 Task: Look for space in Punta Cardón, Venezuela from 26th August, 2023 to 10th September, 2023 for 6 adults, 2 children in price range Rs.10000 to Rs.15000. Place can be entire place or shared room with 6 bedrooms having 6 beds and 6 bathrooms. Property type can be house, flat, guest house. Amenities needed are: wifi, TV, free parkinig on premises, gym, breakfast. Booking option can be shelf check-in. Required host language is English.
Action: Mouse moved to (408, 106)
Screenshot: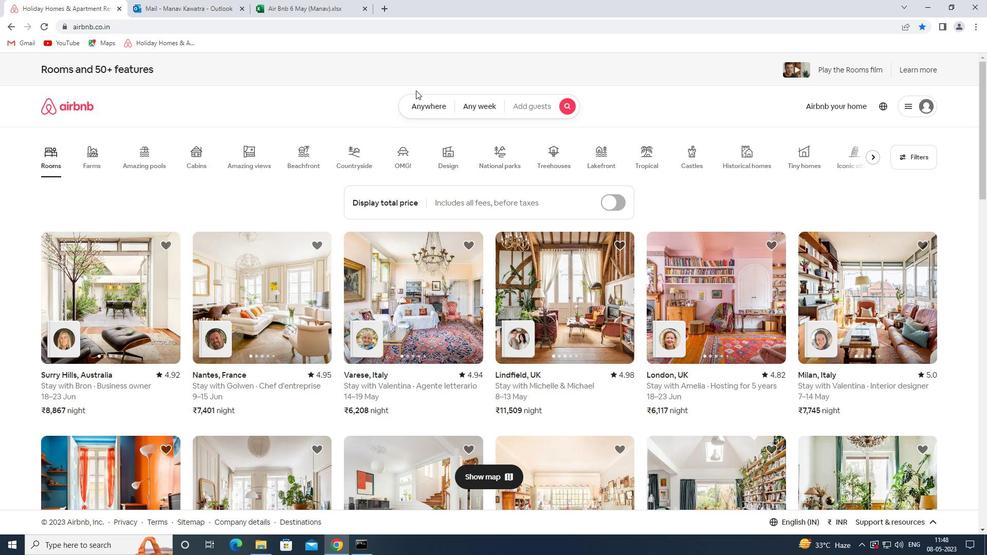 
Action: Mouse pressed left at (408, 106)
Screenshot: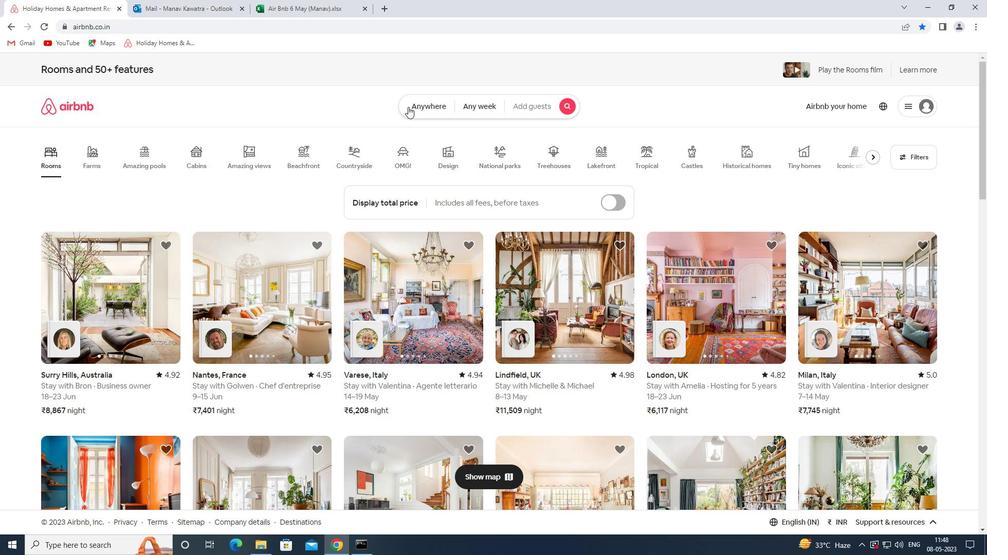 
Action: Mouse moved to (377, 145)
Screenshot: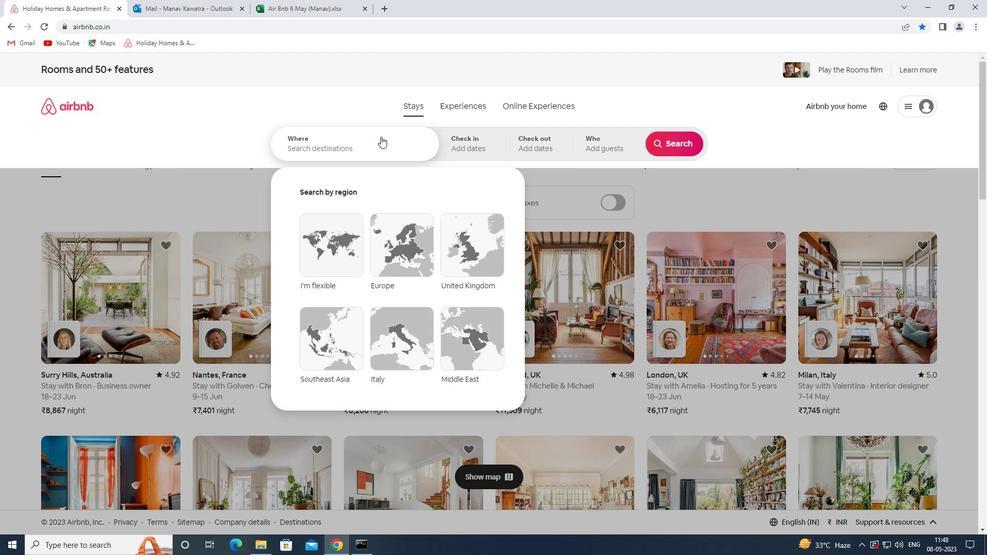 
Action: Mouse pressed left at (377, 145)
Screenshot: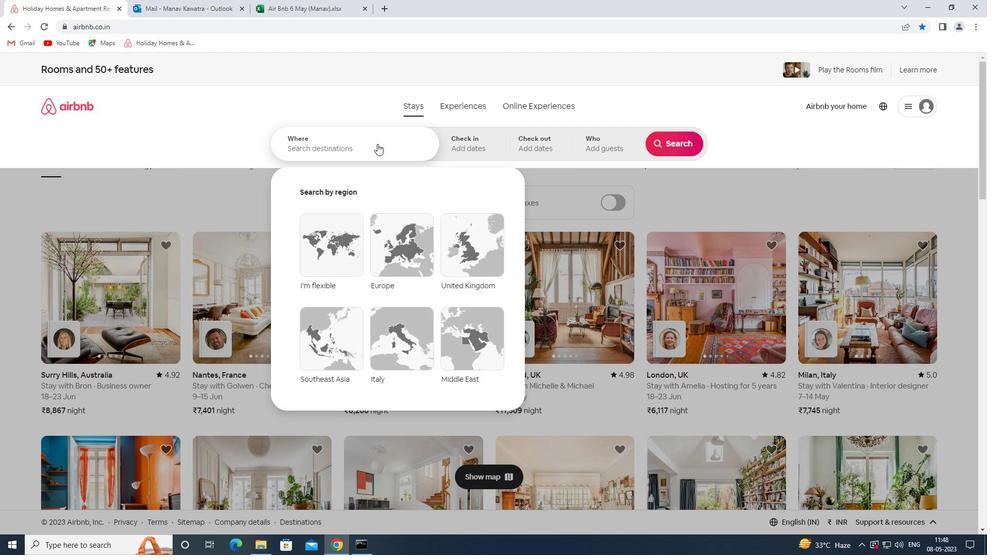 
Action: Key pressed <Key.shift_r>Punta<Key.space><Key.shift>CARDON<Key.space><Key.shift>VENEZUELA<Key.space><Key.enter>
Screenshot: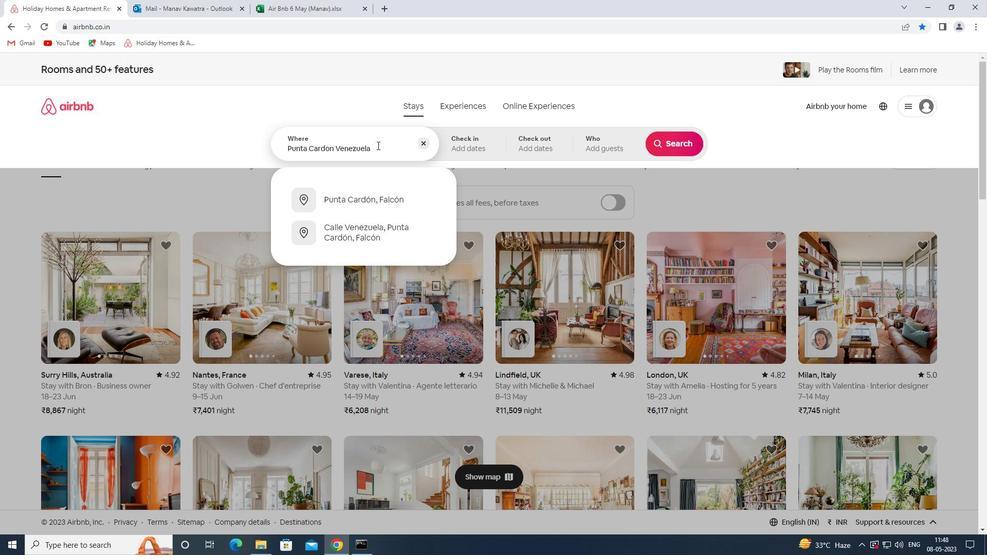 
Action: Mouse moved to (670, 225)
Screenshot: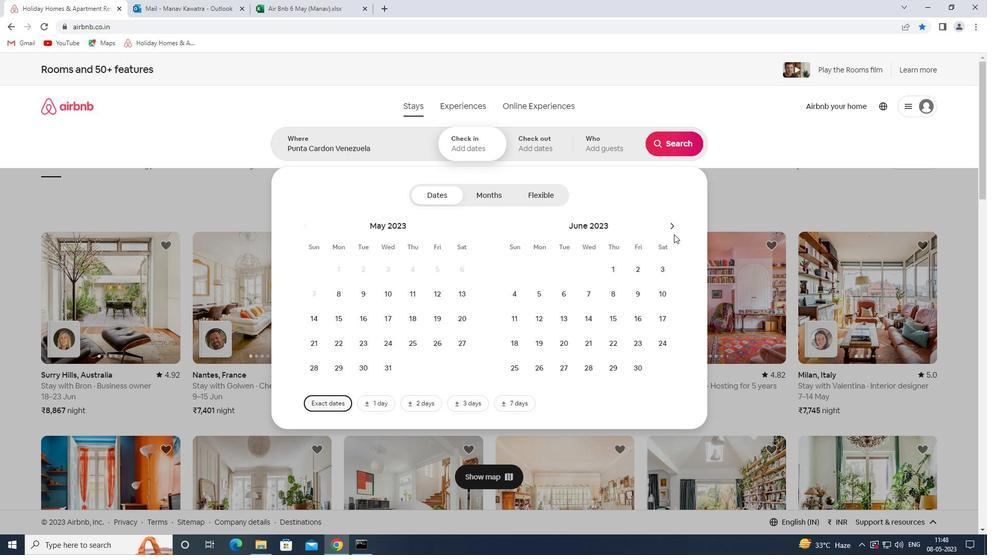 
Action: Mouse pressed left at (670, 225)
Screenshot: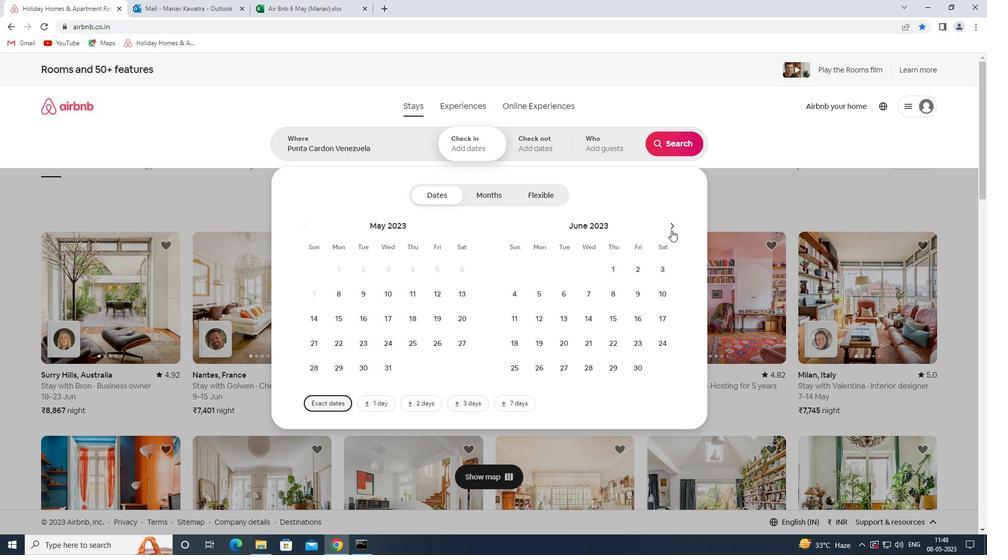 
Action: Mouse moved to (670, 225)
Screenshot: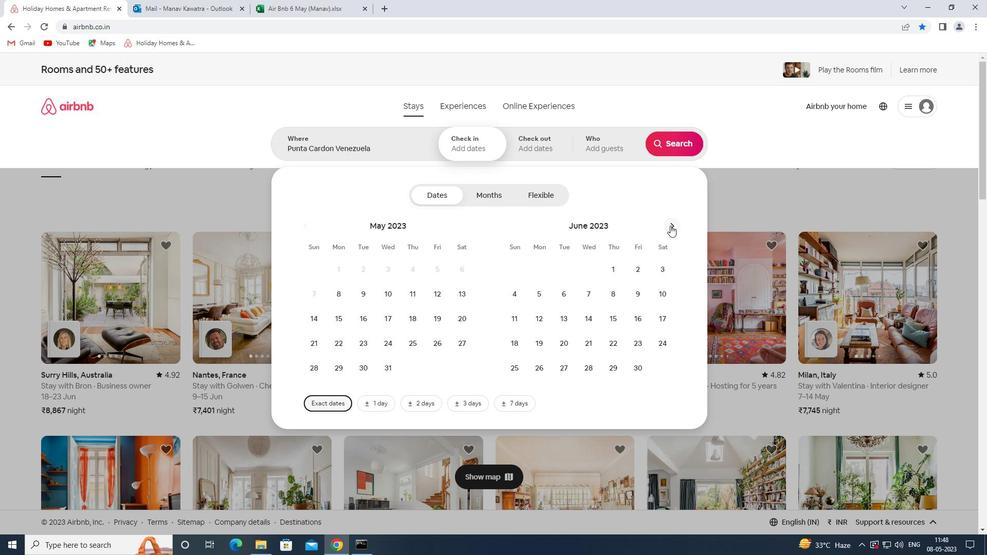
Action: Mouse pressed left at (670, 225)
Screenshot: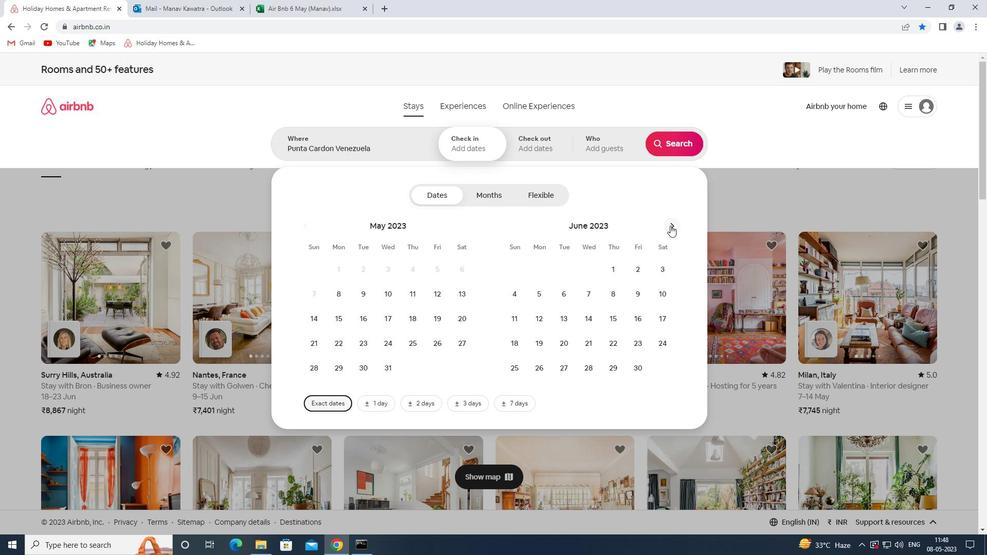 
Action: Mouse moved to (671, 225)
Screenshot: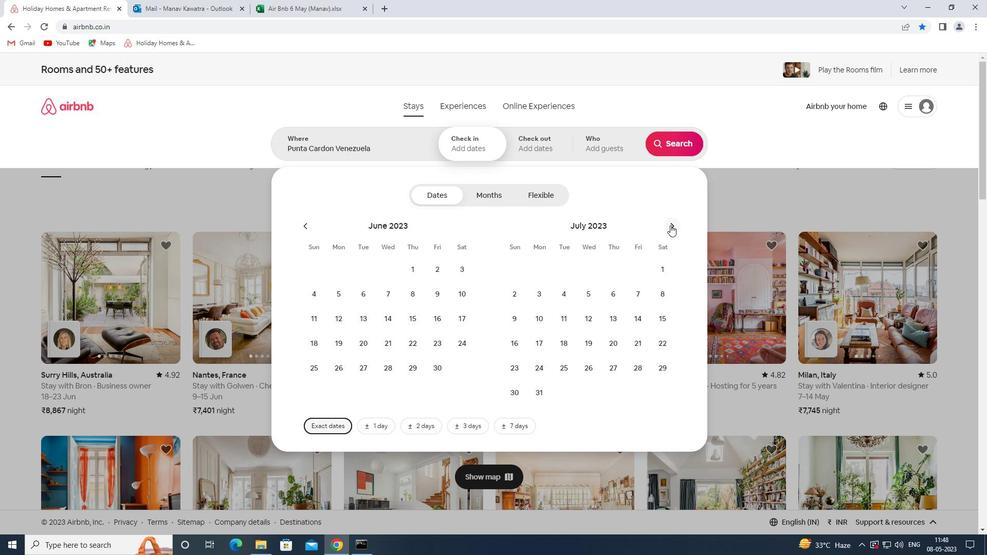 
Action: Mouse pressed left at (671, 225)
Screenshot: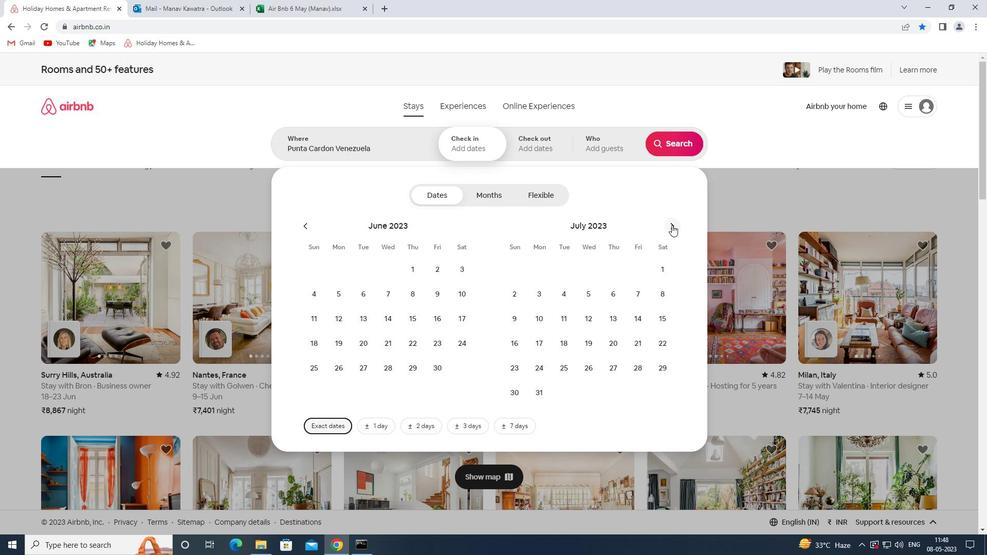 
Action: Mouse pressed left at (671, 225)
Screenshot: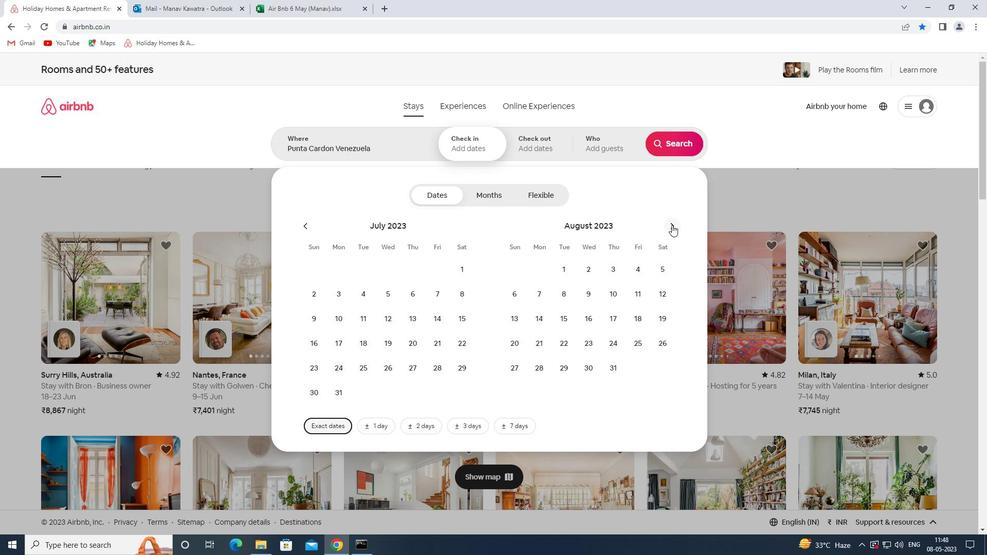 
Action: Mouse moved to (458, 343)
Screenshot: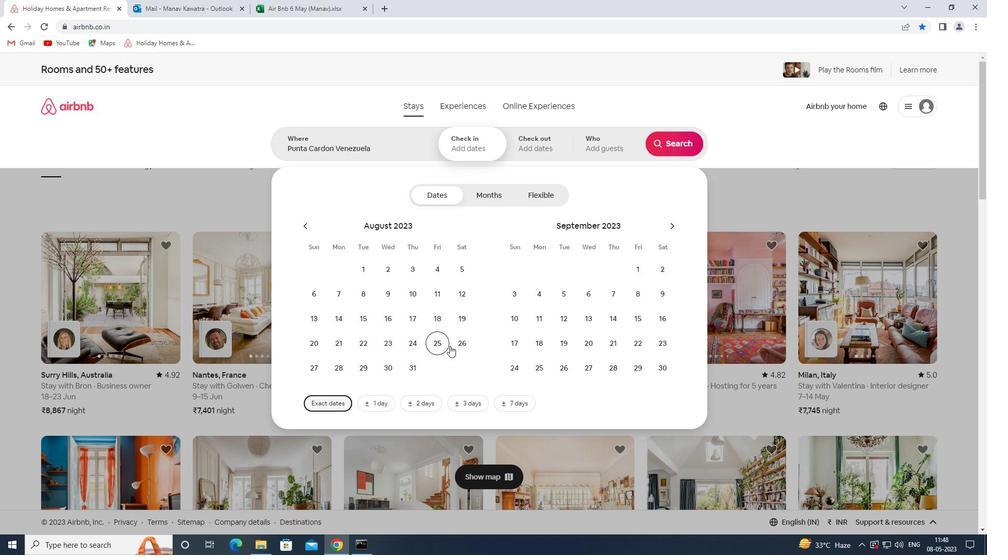 
Action: Mouse pressed left at (458, 343)
Screenshot: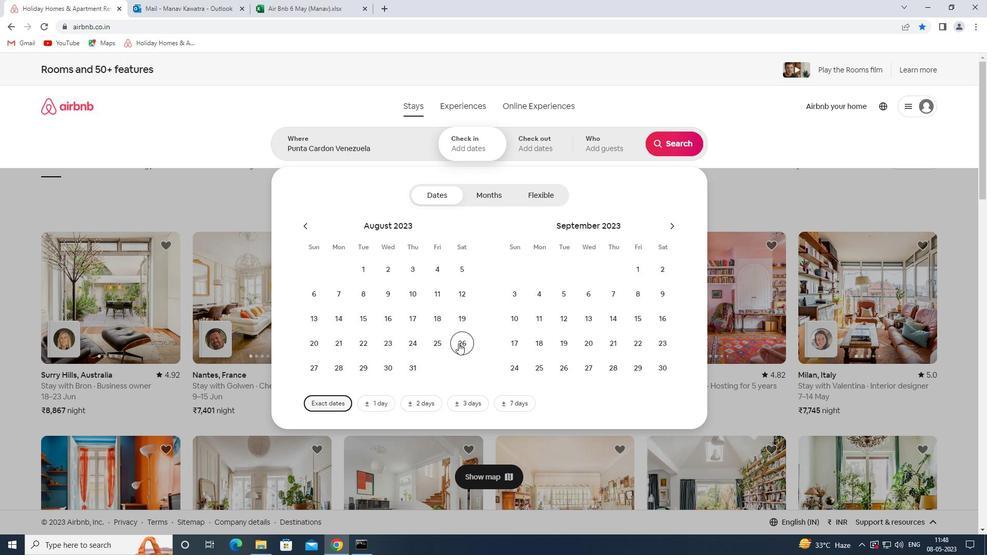 
Action: Mouse moved to (514, 318)
Screenshot: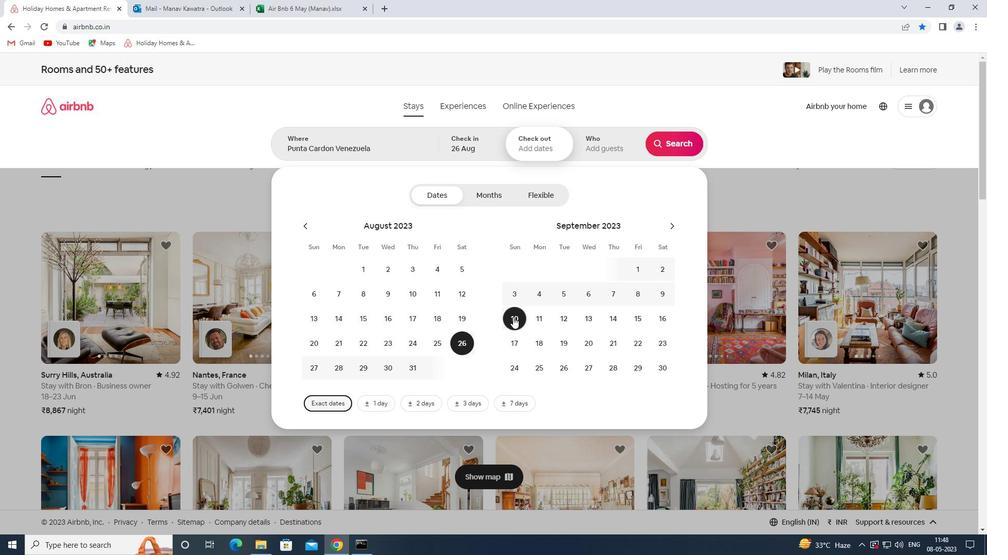 
Action: Mouse pressed left at (514, 318)
Screenshot: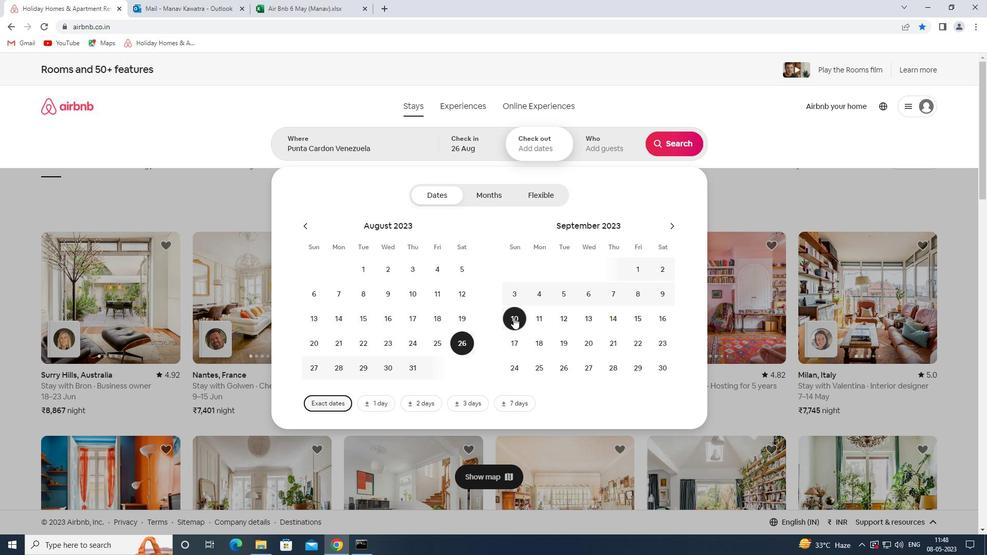 
Action: Mouse moved to (666, 148)
Screenshot: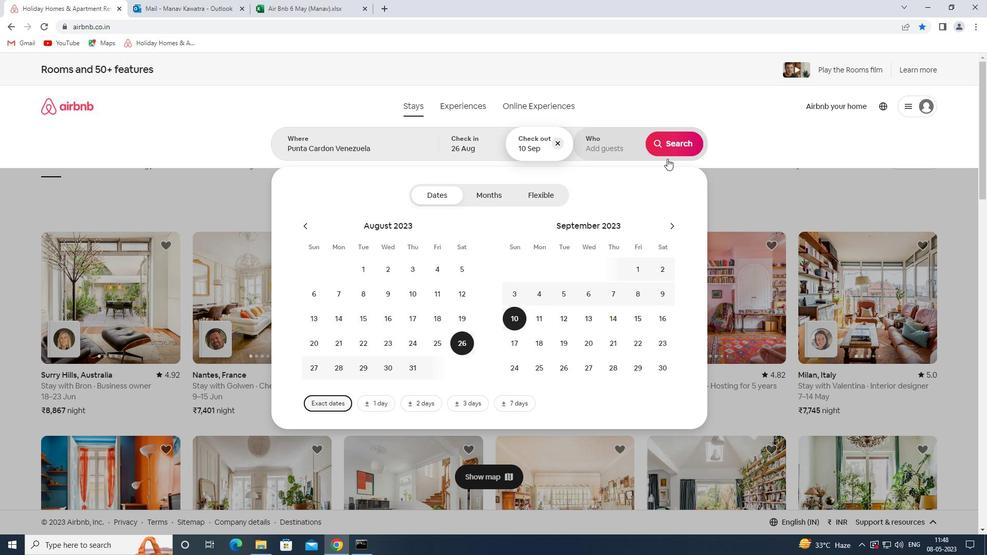 
Action: Mouse pressed left at (666, 148)
Screenshot: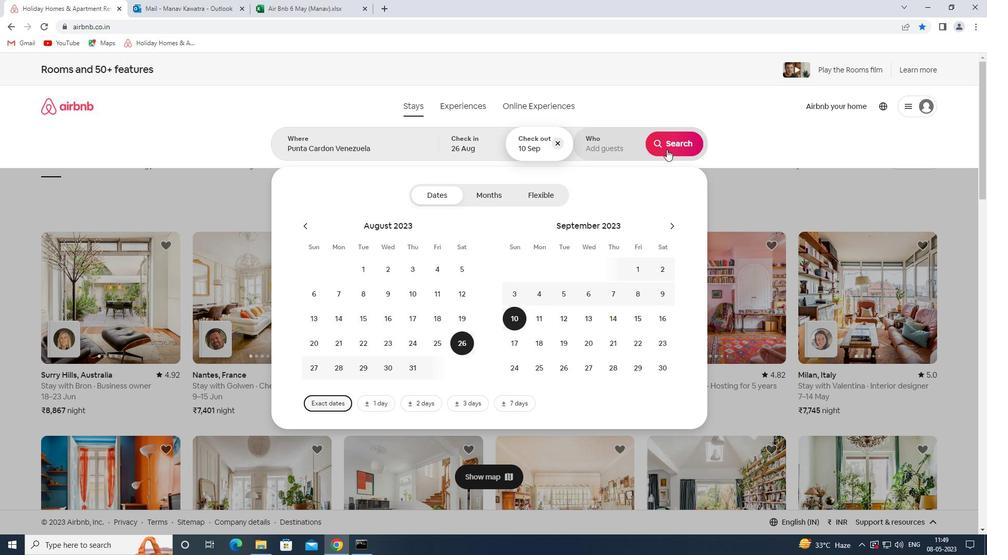 
Action: Mouse moved to (940, 116)
Screenshot: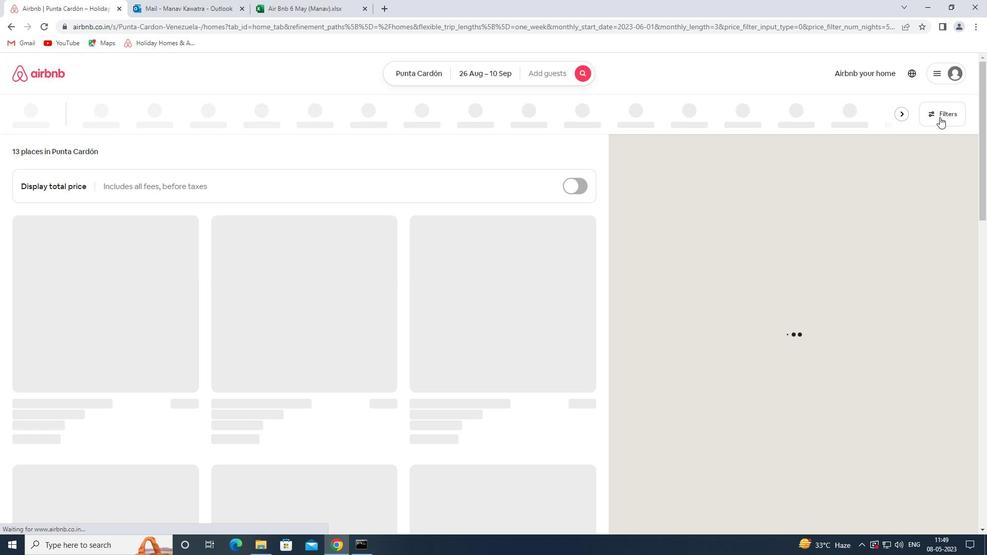 
Action: Mouse pressed left at (940, 116)
Screenshot: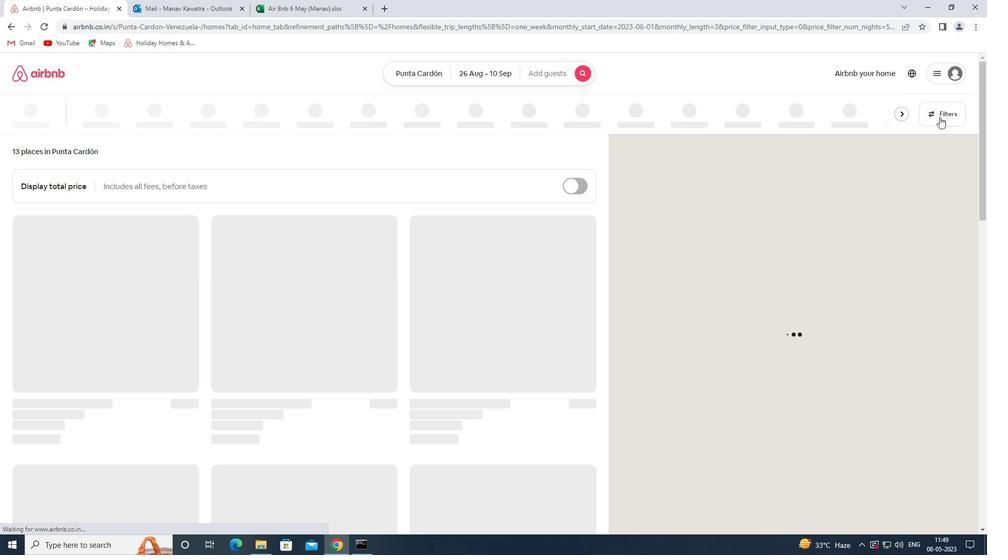 
Action: Mouse moved to (370, 366)
Screenshot: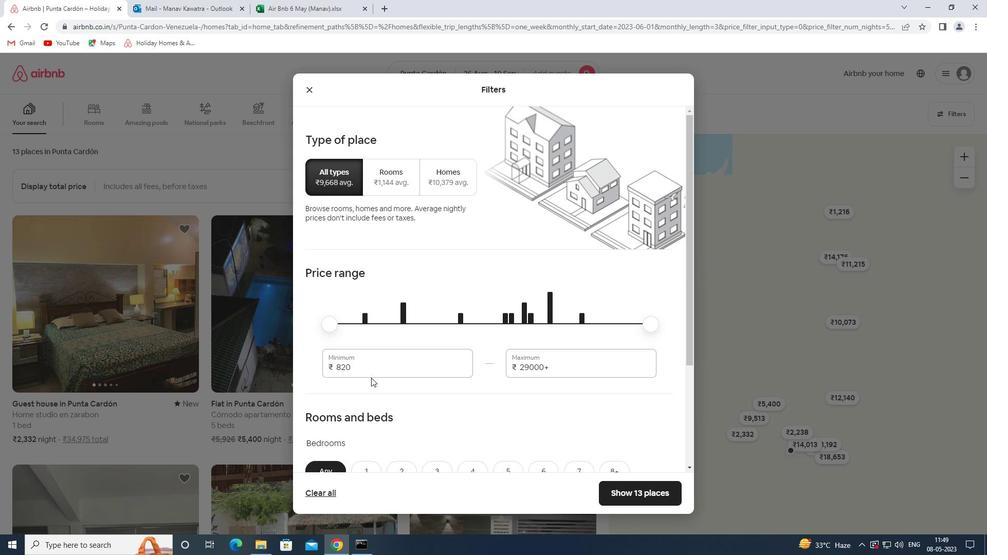 
Action: Mouse pressed left at (370, 366)
Screenshot: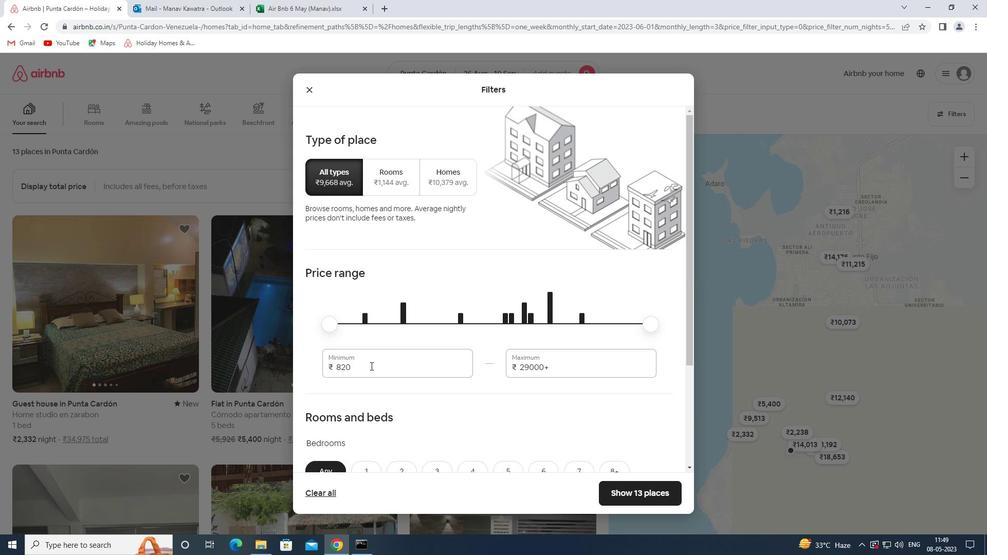 
Action: Mouse pressed left at (370, 366)
Screenshot: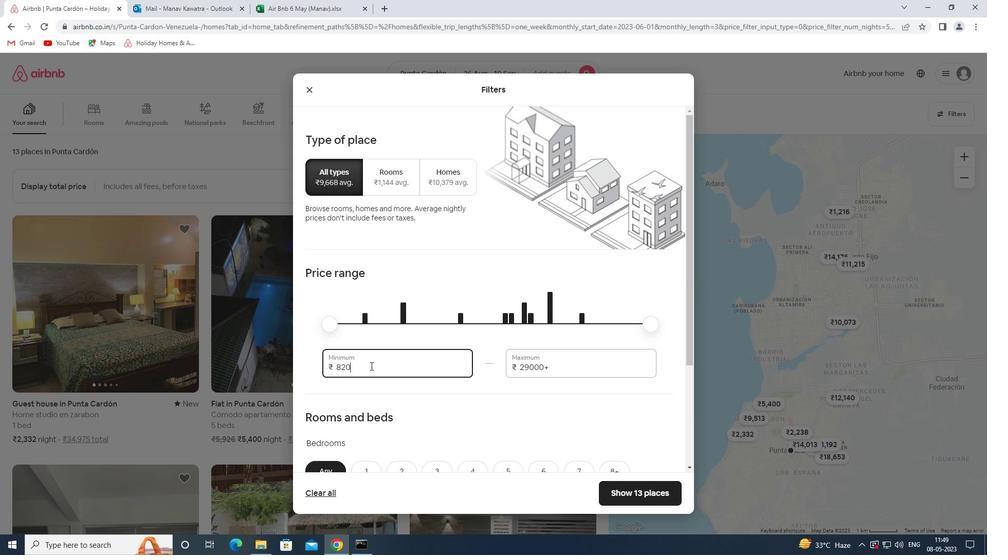 
Action: Mouse moved to (305, 92)
Screenshot: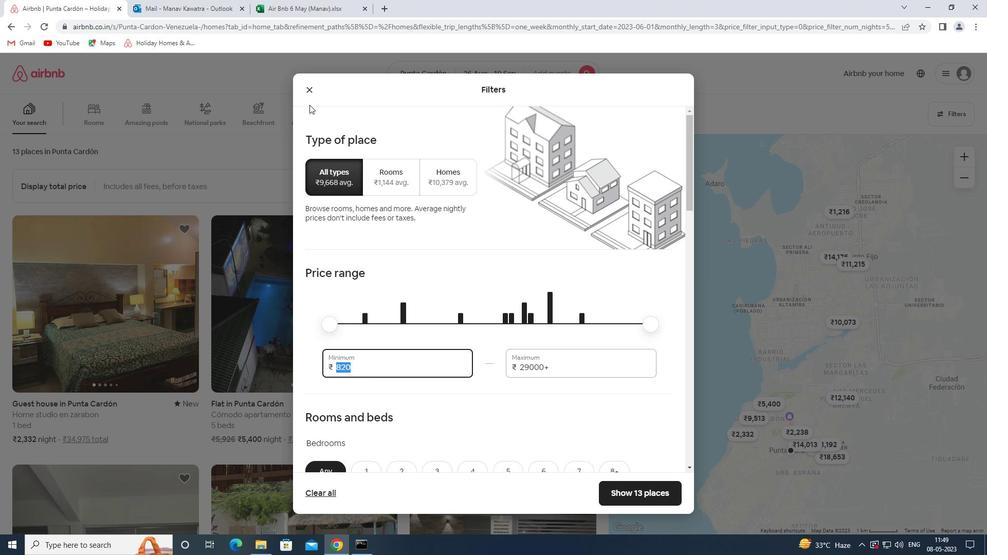 
Action: Mouse pressed left at (305, 92)
Screenshot: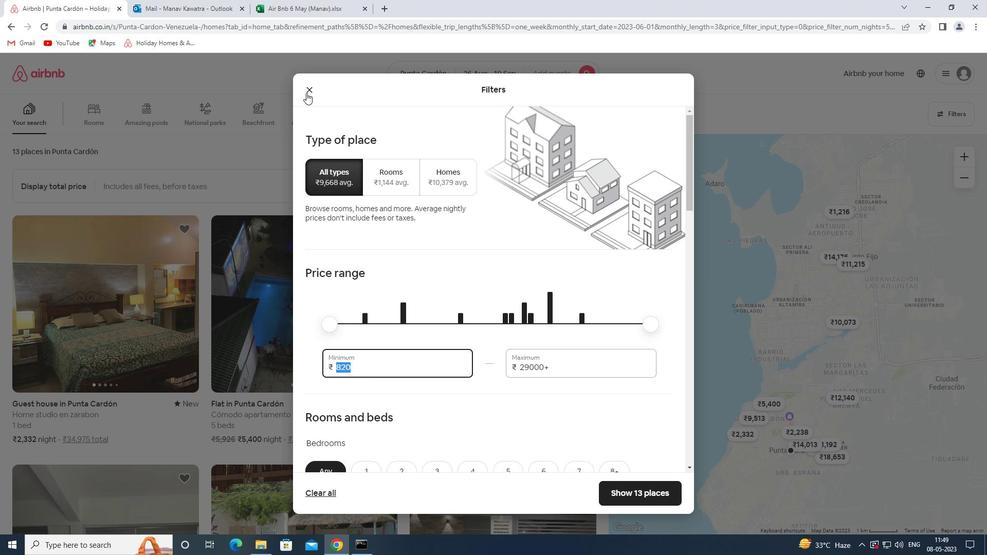 
Action: Mouse moved to (544, 74)
Screenshot: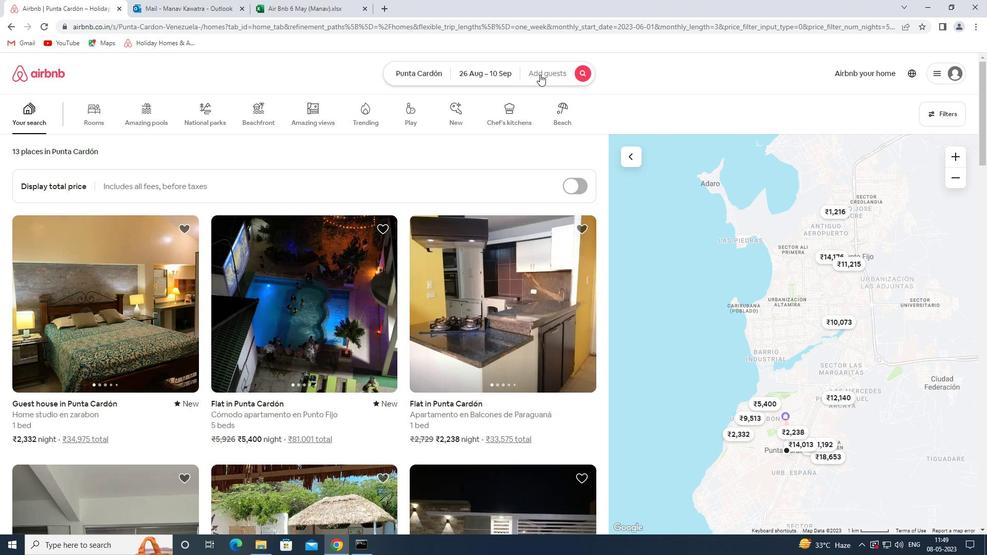 
Action: Mouse pressed left at (544, 74)
Screenshot: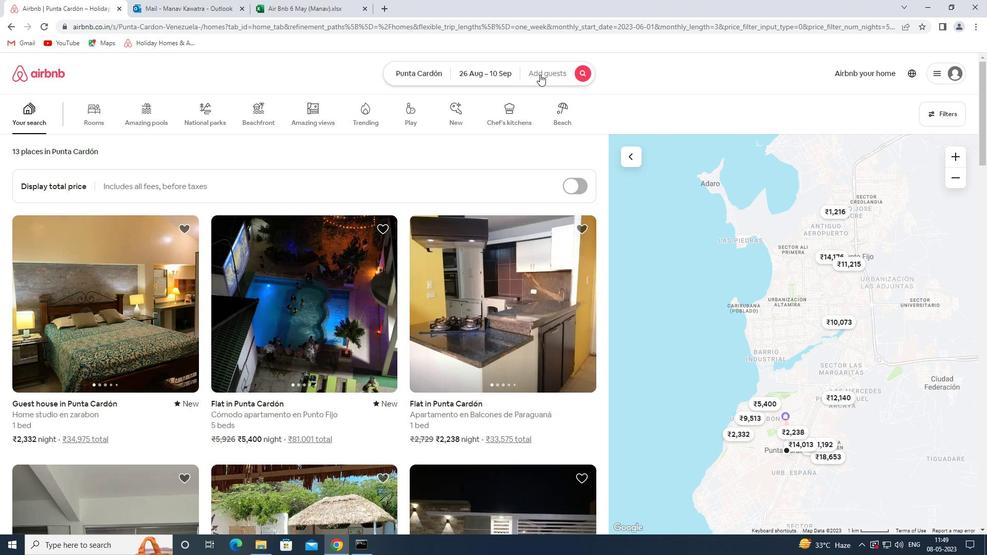 
Action: Mouse moved to (680, 167)
Screenshot: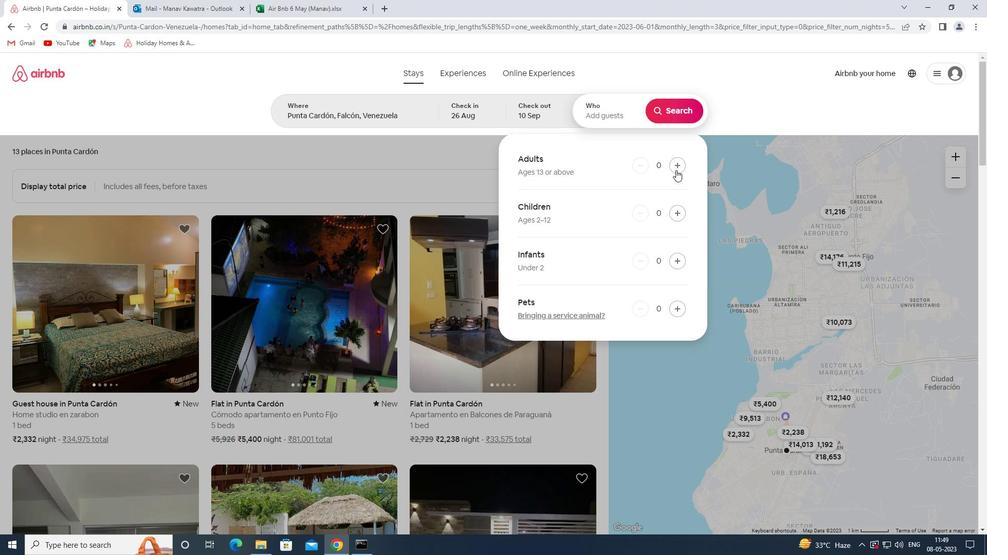 
Action: Mouse pressed left at (680, 167)
Screenshot: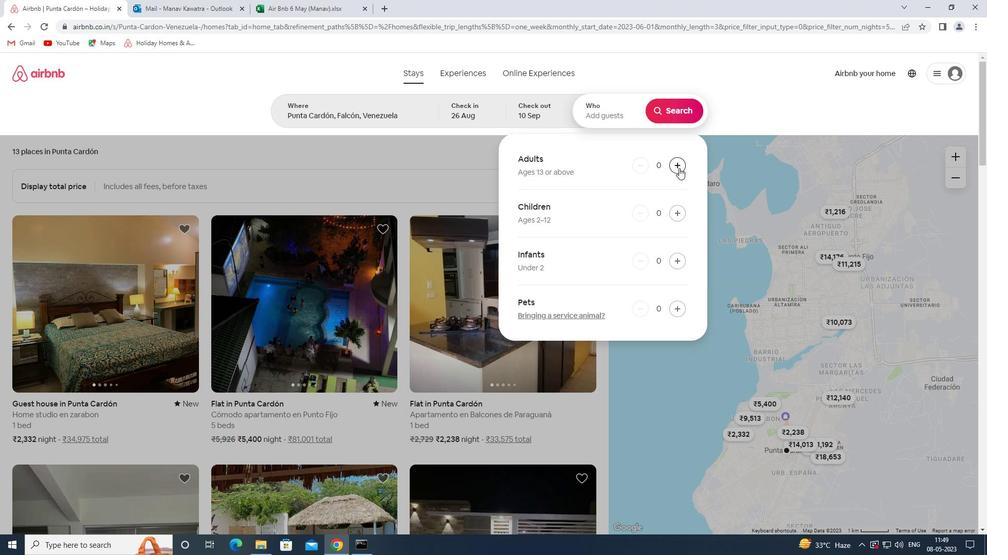 
Action: Mouse pressed left at (680, 167)
Screenshot: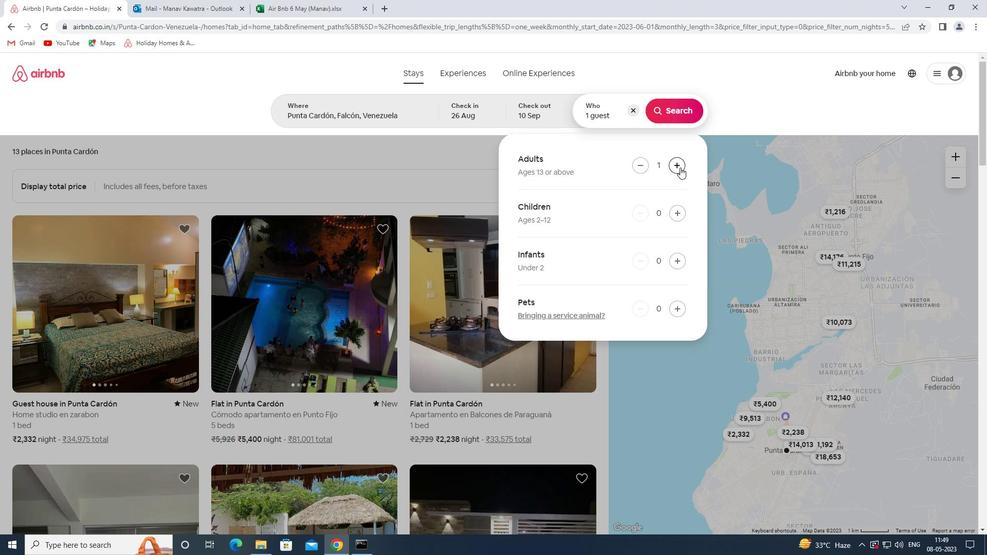 
Action: Mouse pressed left at (680, 167)
Screenshot: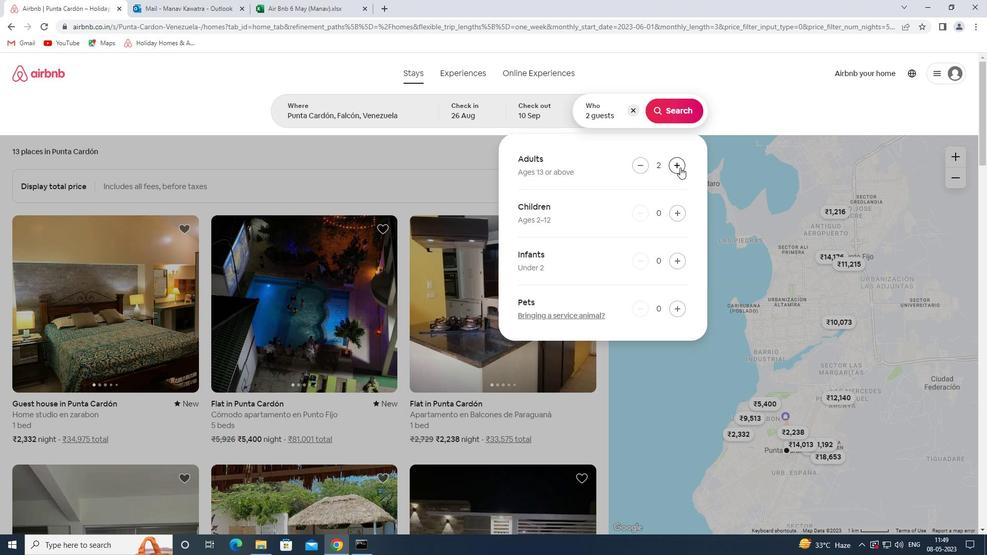 
Action: Mouse pressed left at (680, 167)
Screenshot: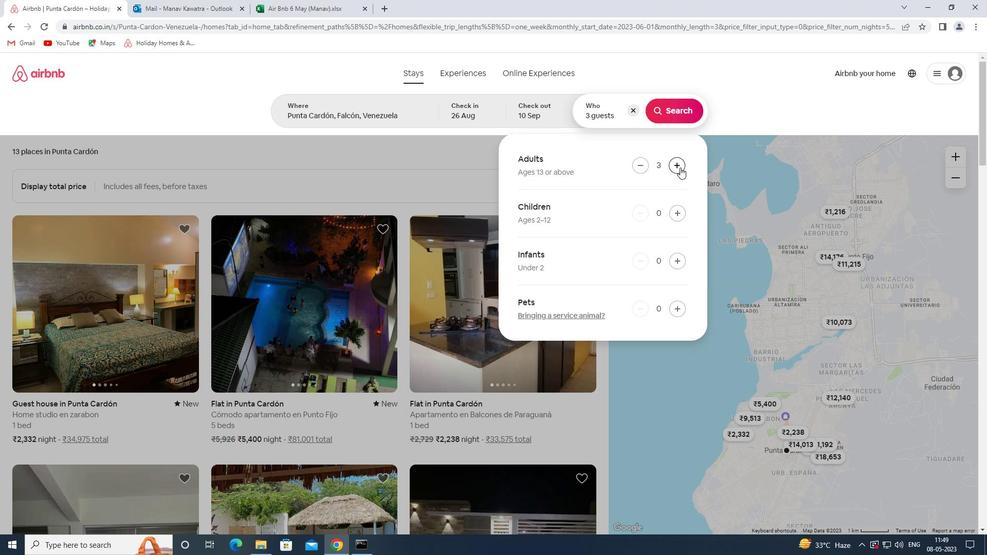 
Action: Mouse pressed left at (680, 167)
Screenshot: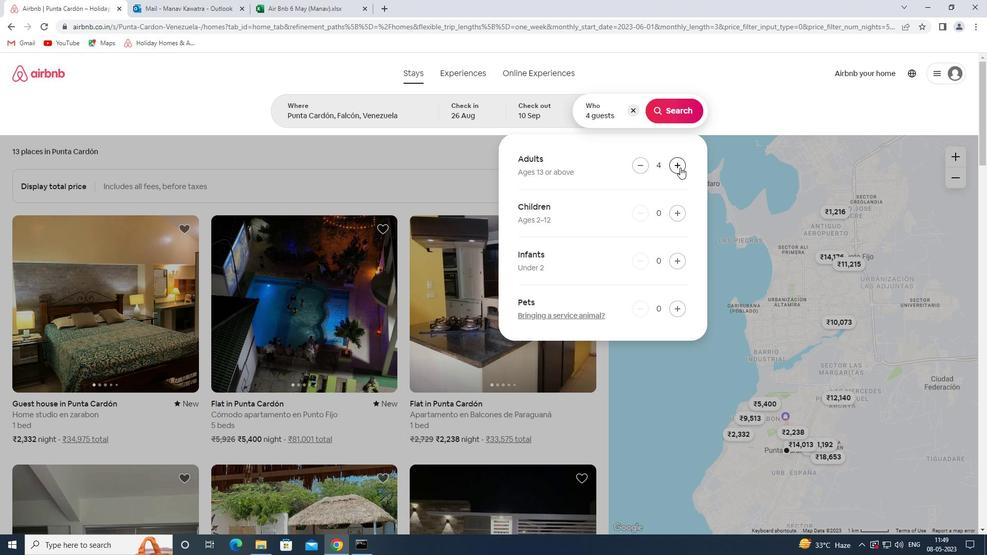 
Action: Mouse pressed left at (680, 167)
Screenshot: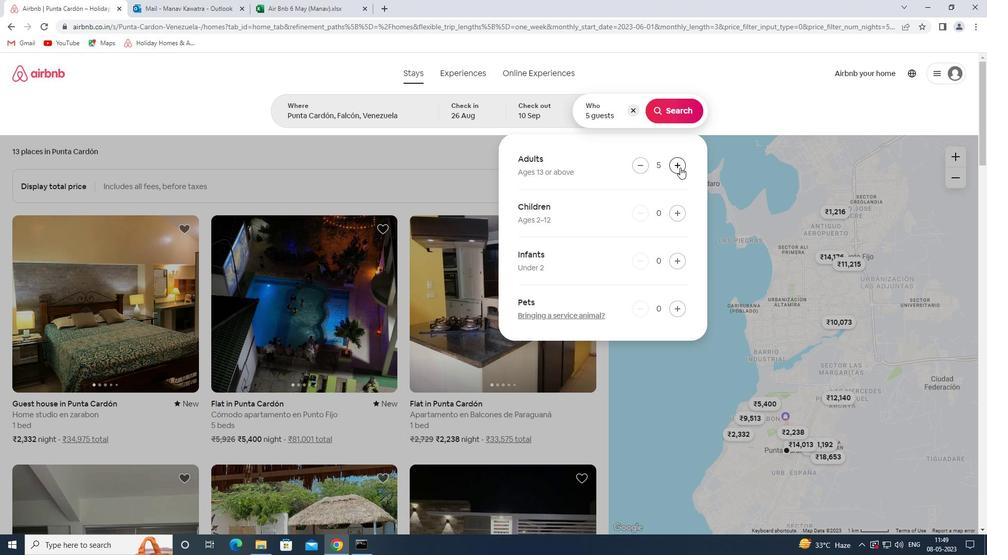
Action: Mouse moved to (676, 210)
Screenshot: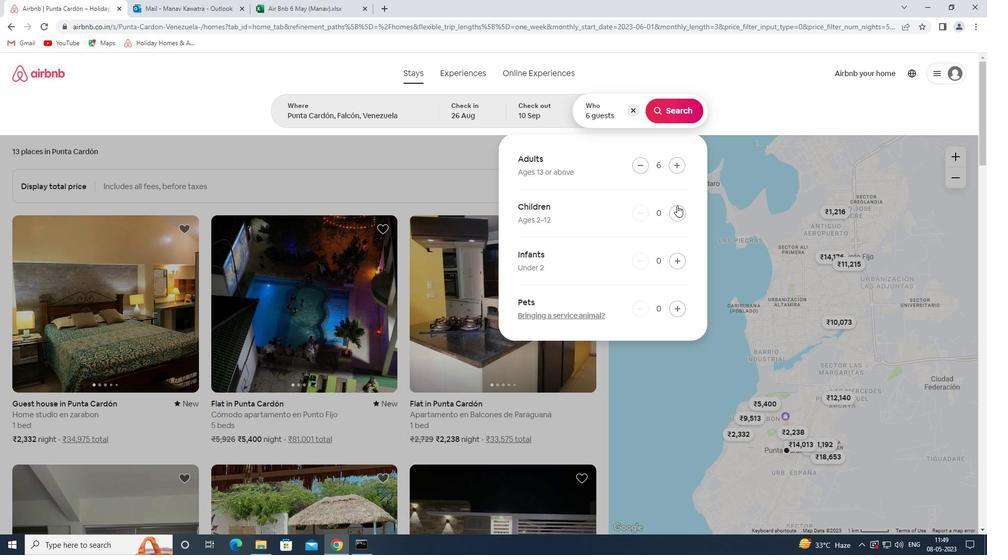 
Action: Mouse pressed left at (676, 210)
Screenshot: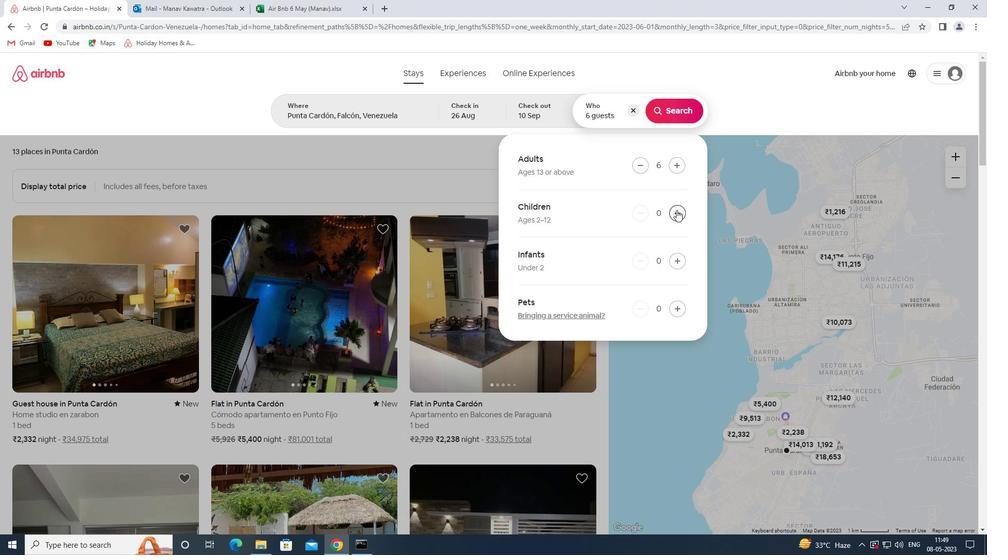 
Action: Mouse pressed left at (676, 210)
Screenshot: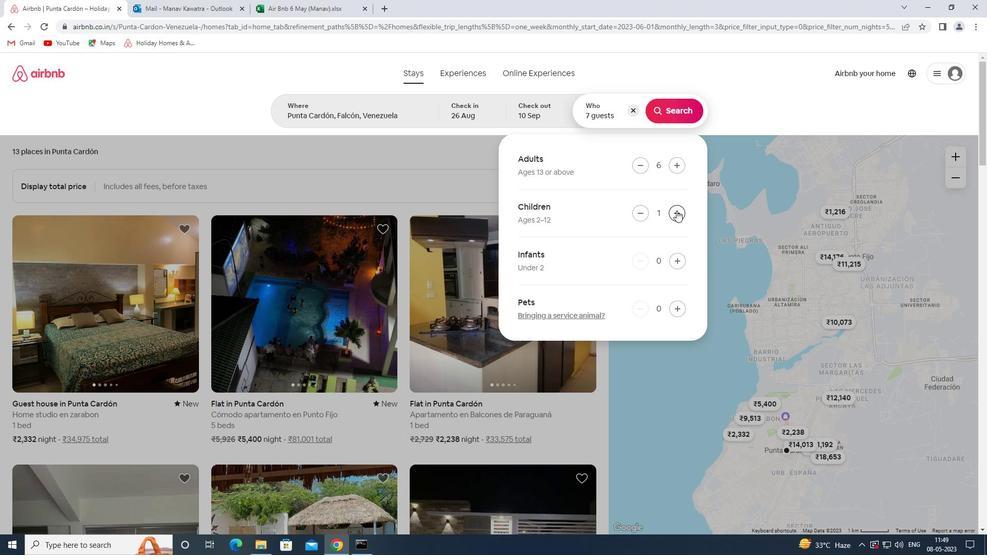 
Action: Mouse moved to (670, 113)
Screenshot: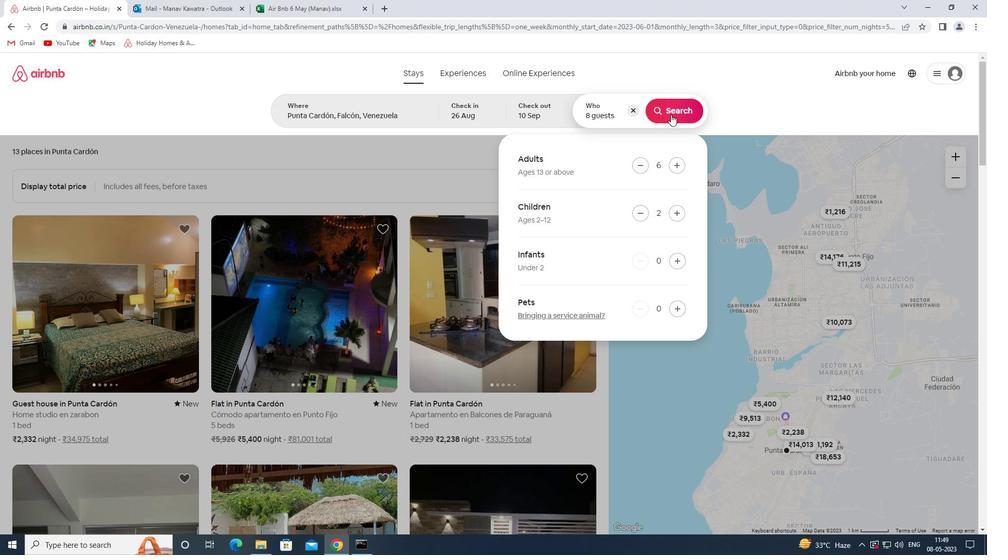 
Action: Mouse pressed left at (670, 113)
Screenshot: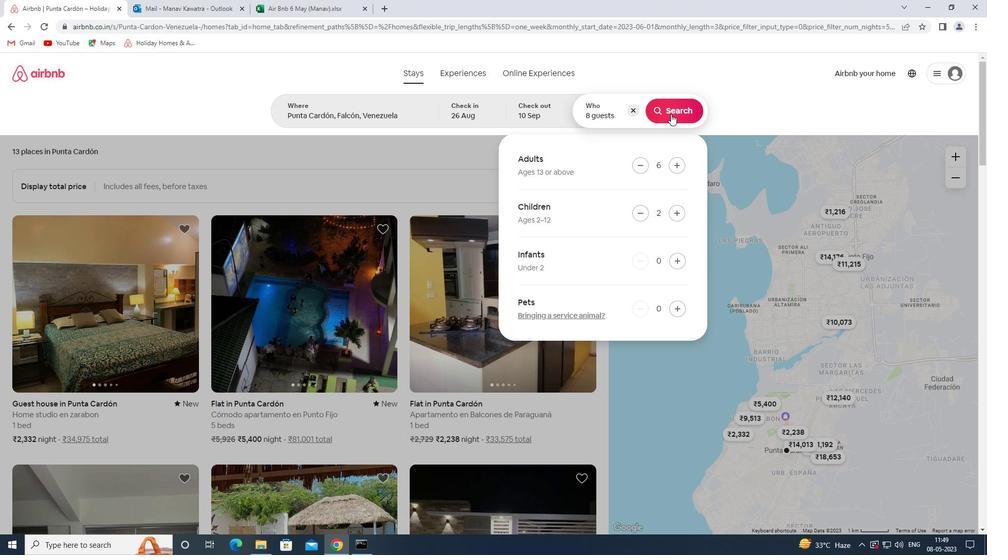 
Action: Mouse moved to (953, 118)
Screenshot: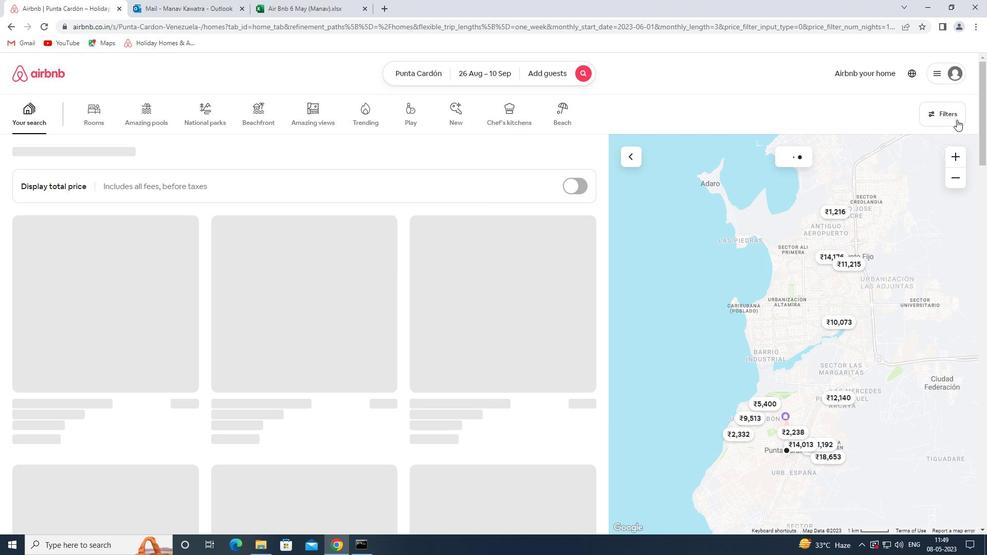 
Action: Mouse pressed left at (953, 118)
Screenshot: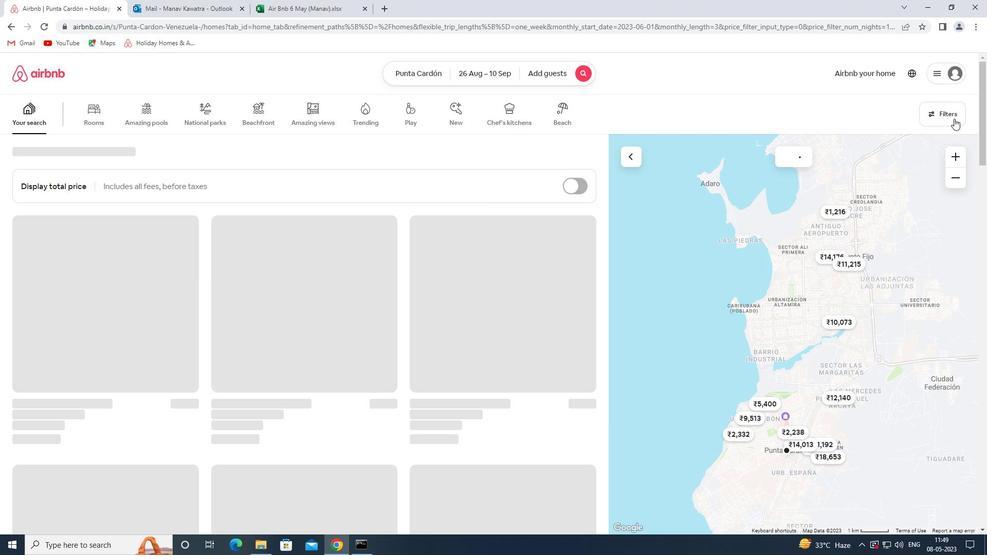 
Action: Mouse moved to (376, 365)
Screenshot: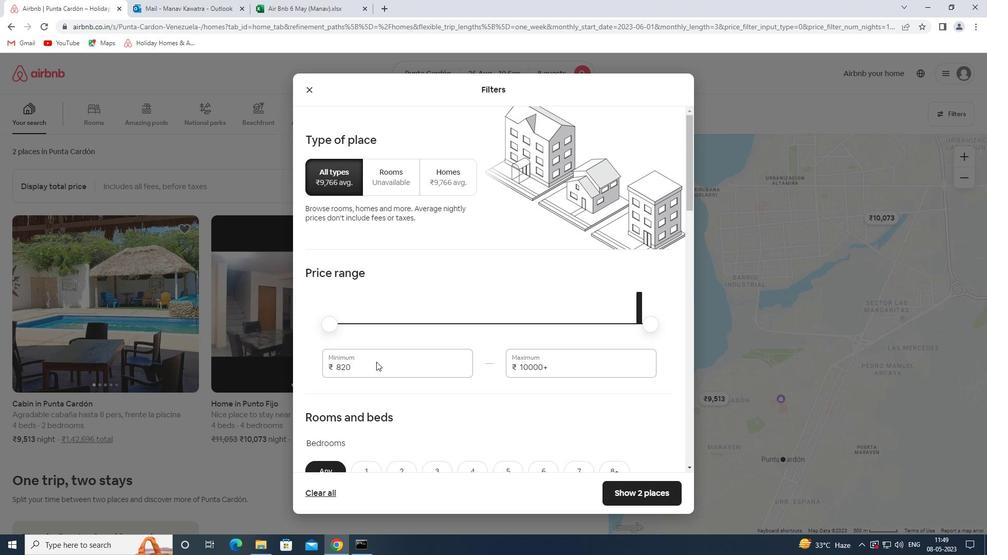 
Action: Mouse pressed left at (376, 365)
Screenshot: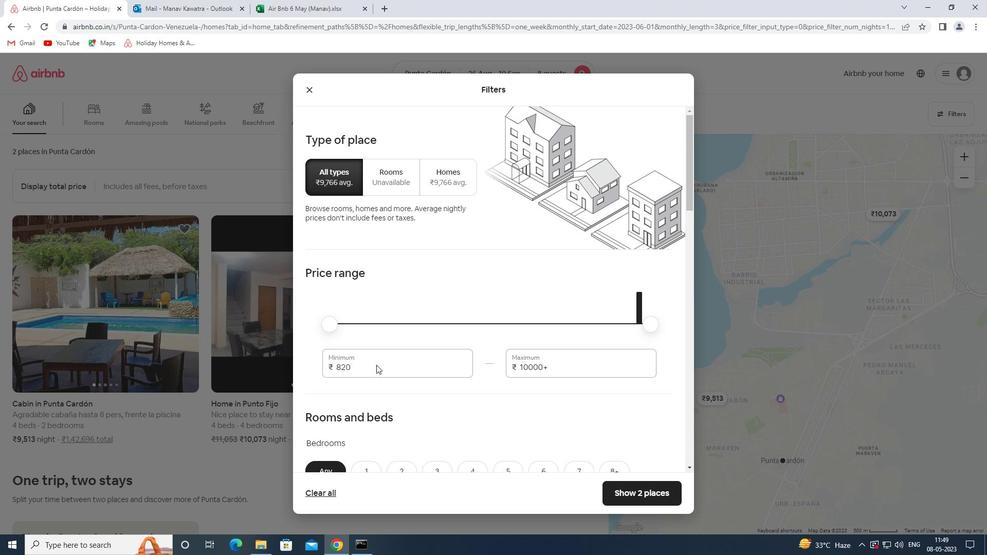 
Action: Mouse pressed left at (376, 365)
Screenshot: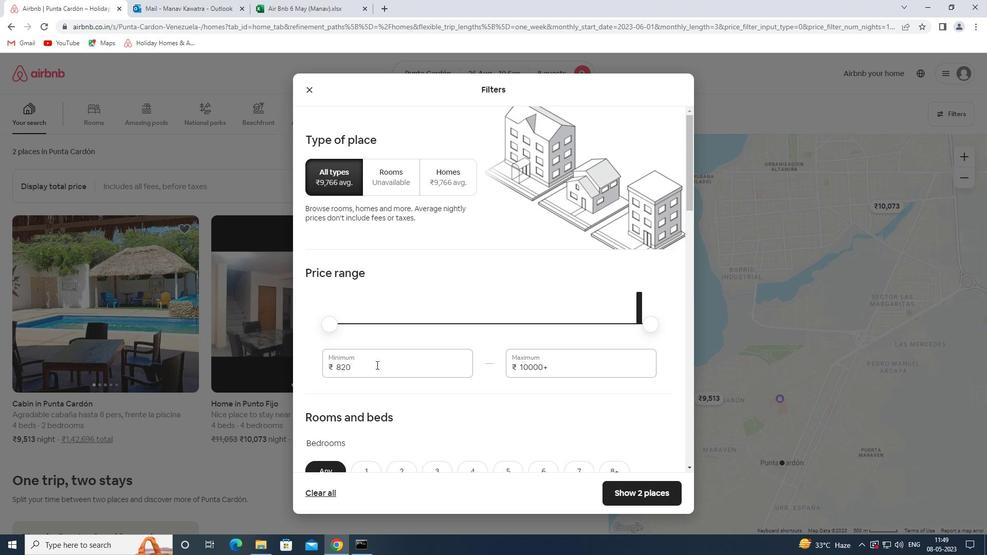 
Action: Mouse moved to (376, 366)
Screenshot: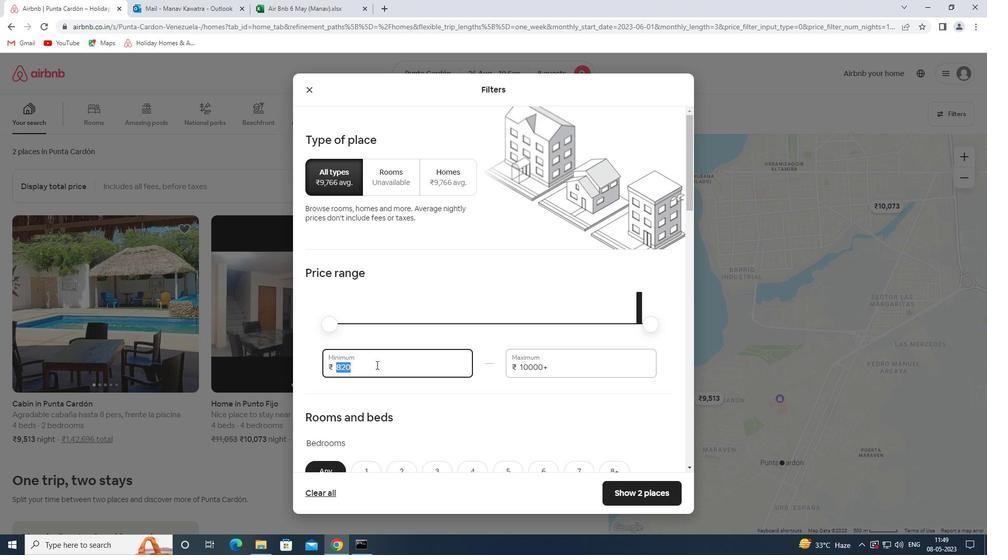 
Action: Key pressed 10000<Key.tab>15000
Screenshot: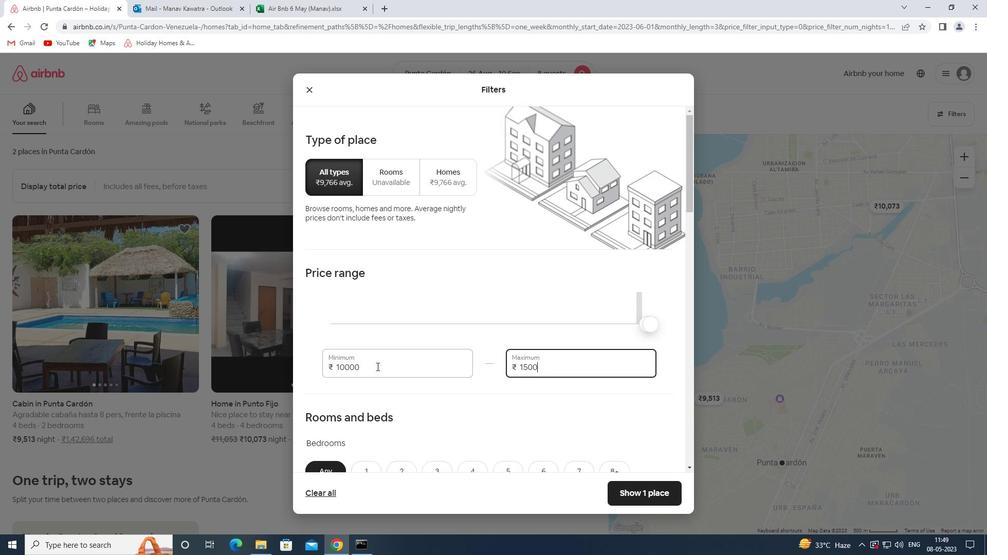 
Action: Mouse scrolled (376, 366) with delta (0, 0)
Screenshot: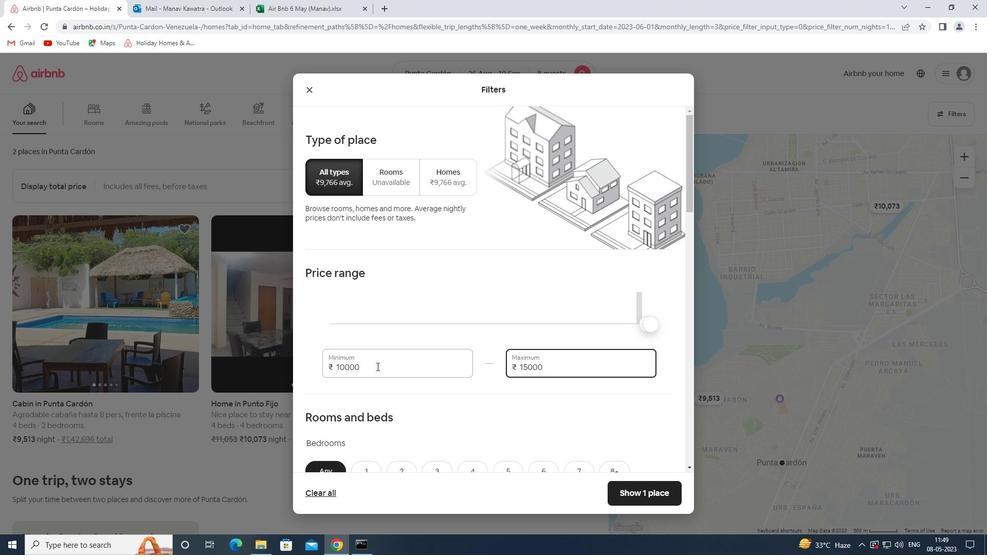 
Action: Mouse scrolled (376, 366) with delta (0, 0)
Screenshot: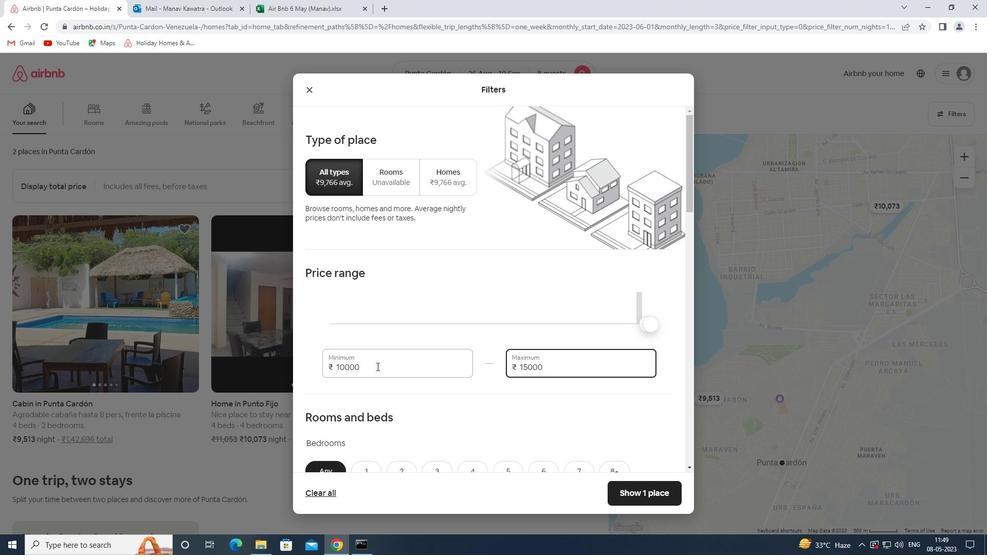 
Action: Mouse scrolled (376, 366) with delta (0, 0)
Screenshot: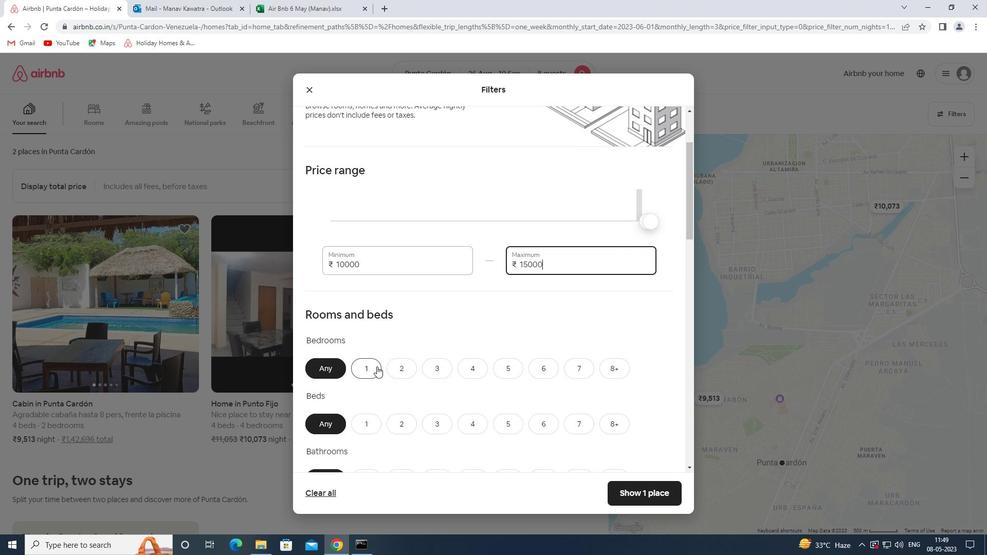 
Action: Mouse scrolled (376, 366) with delta (0, 0)
Screenshot: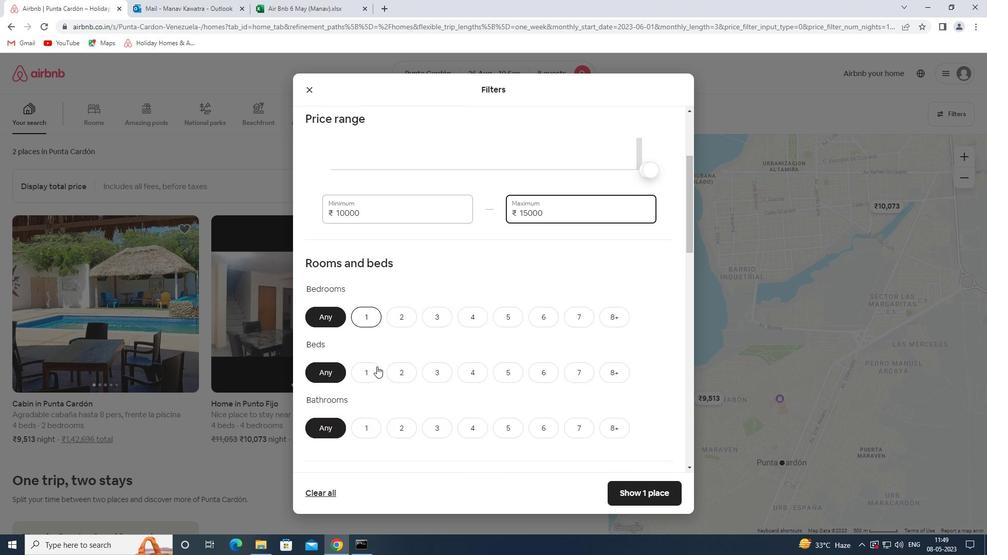 
Action: Mouse scrolled (376, 366) with delta (0, 0)
Screenshot: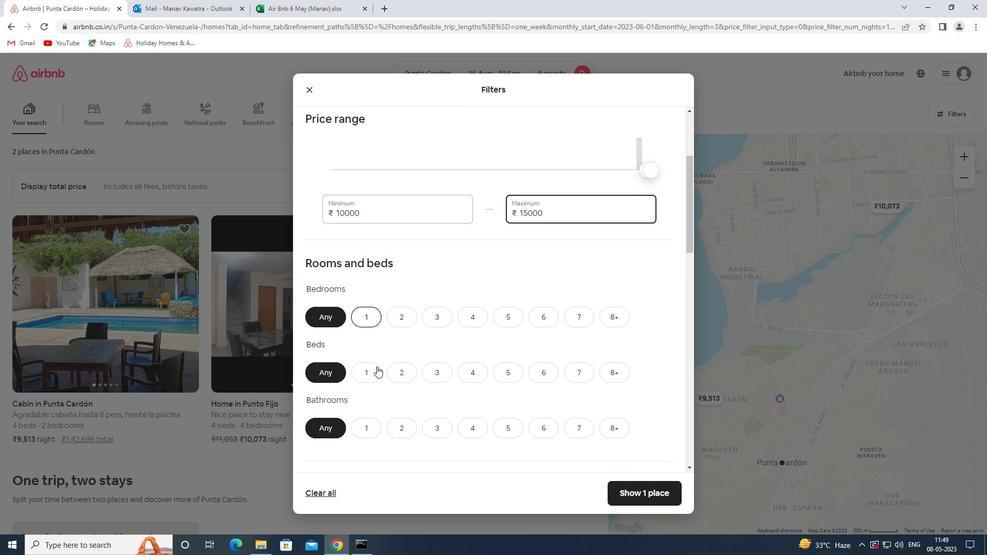 
Action: Mouse moved to (549, 217)
Screenshot: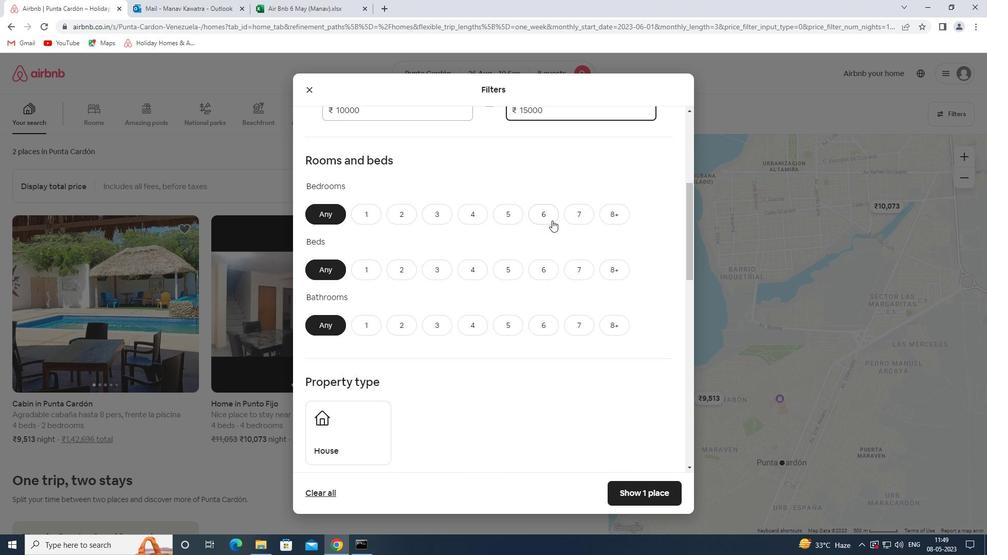 
Action: Mouse pressed left at (549, 217)
Screenshot: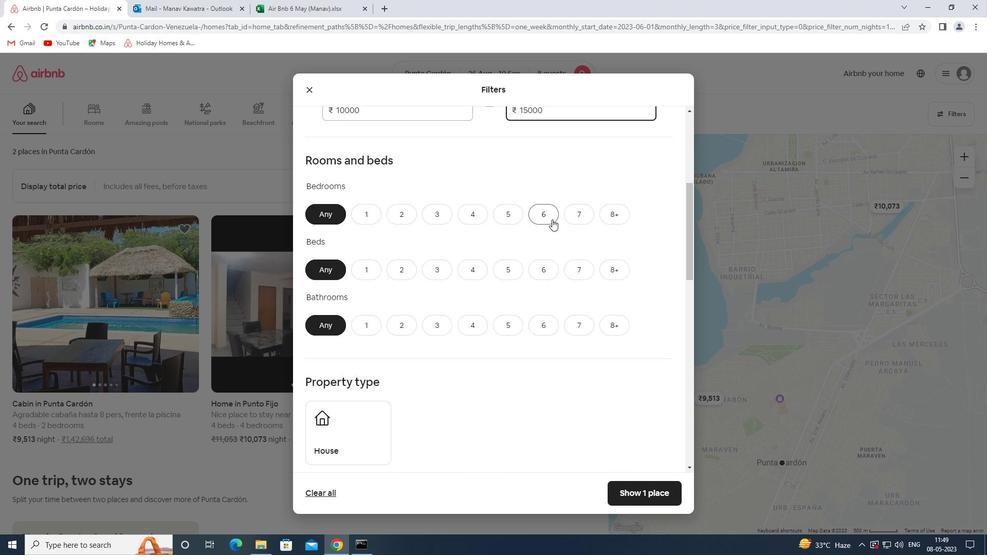 
Action: Mouse moved to (544, 266)
Screenshot: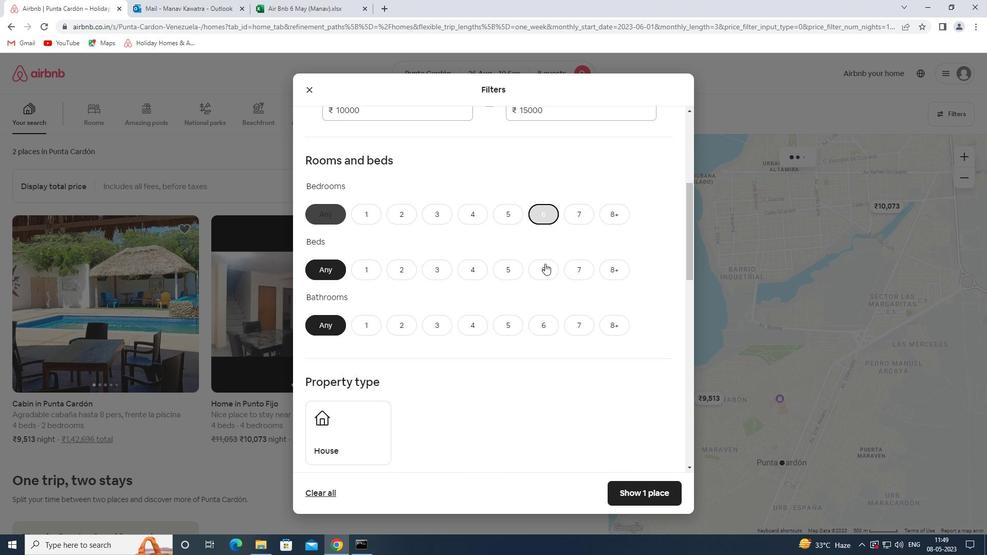 
Action: Mouse pressed left at (544, 266)
Screenshot: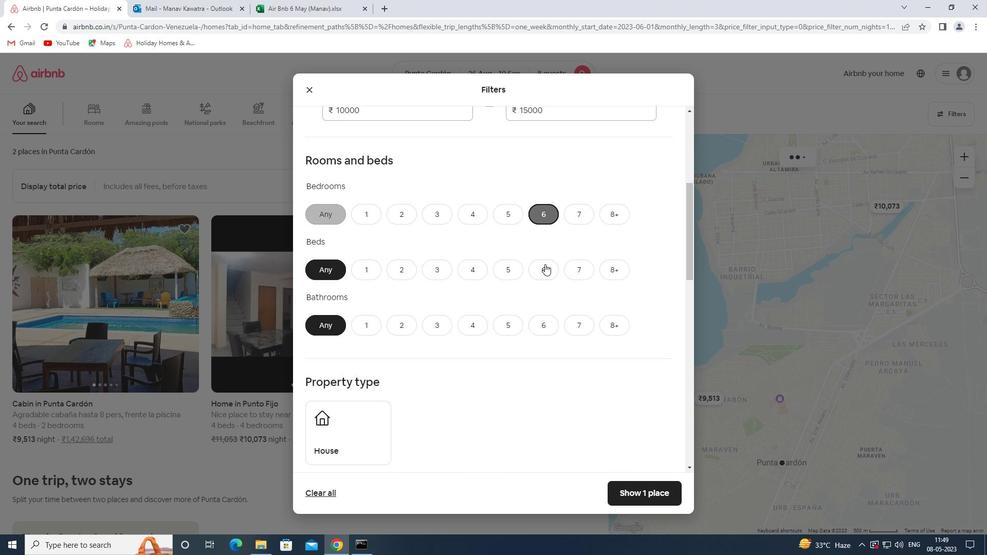 
Action: Mouse moved to (541, 324)
Screenshot: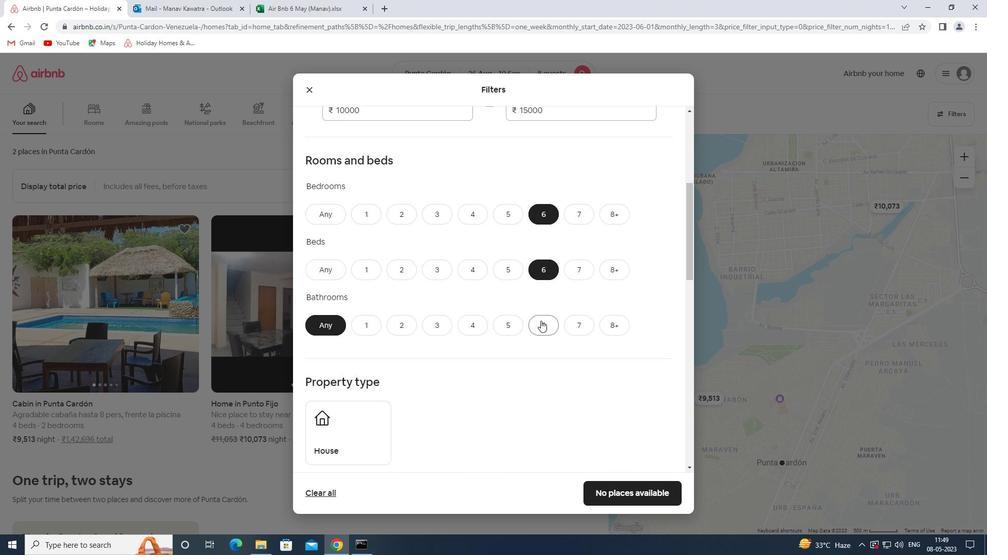 
Action: Mouse pressed left at (541, 324)
Screenshot: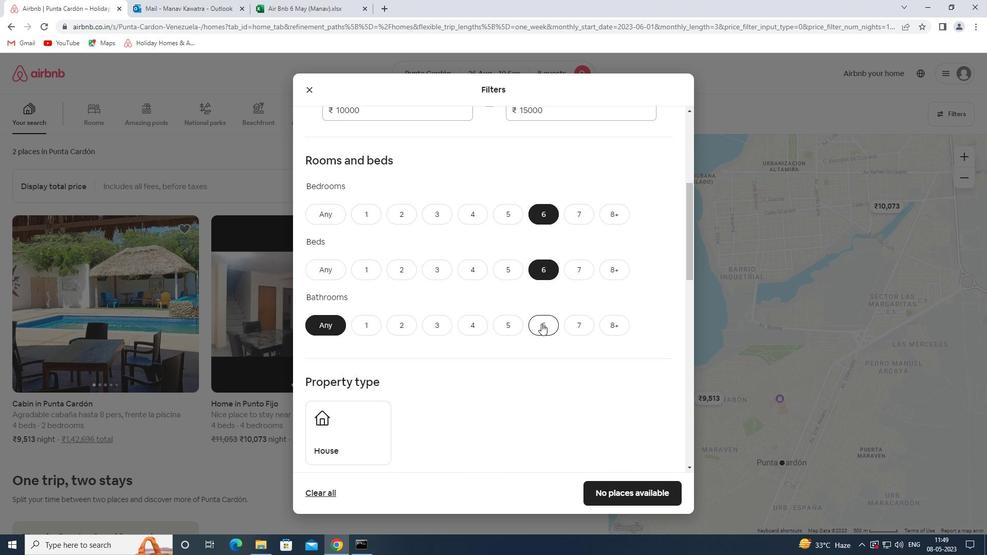 
Action: Mouse moved to (346, 433)
Screenshot: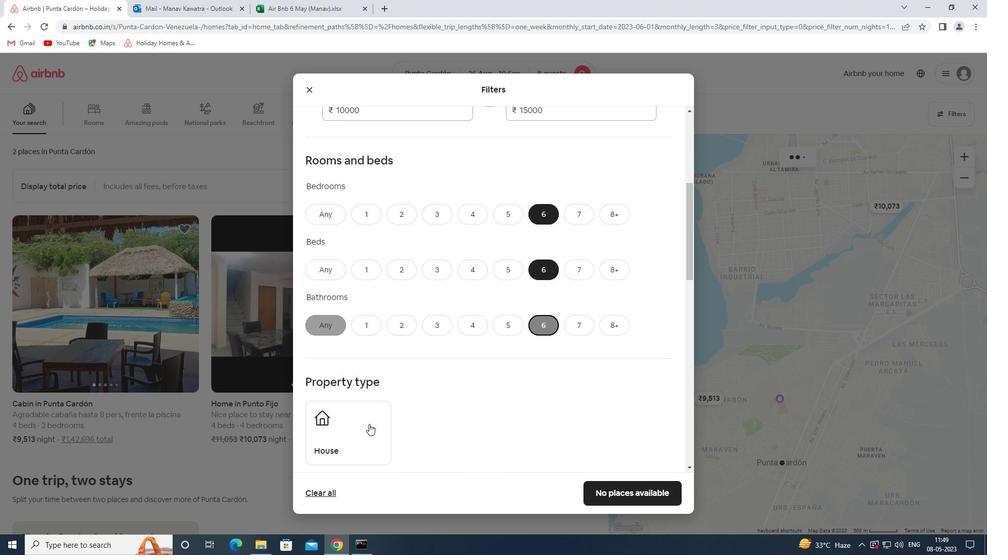 
Action: Mouse pressed left at (346, 433)
Screenshot: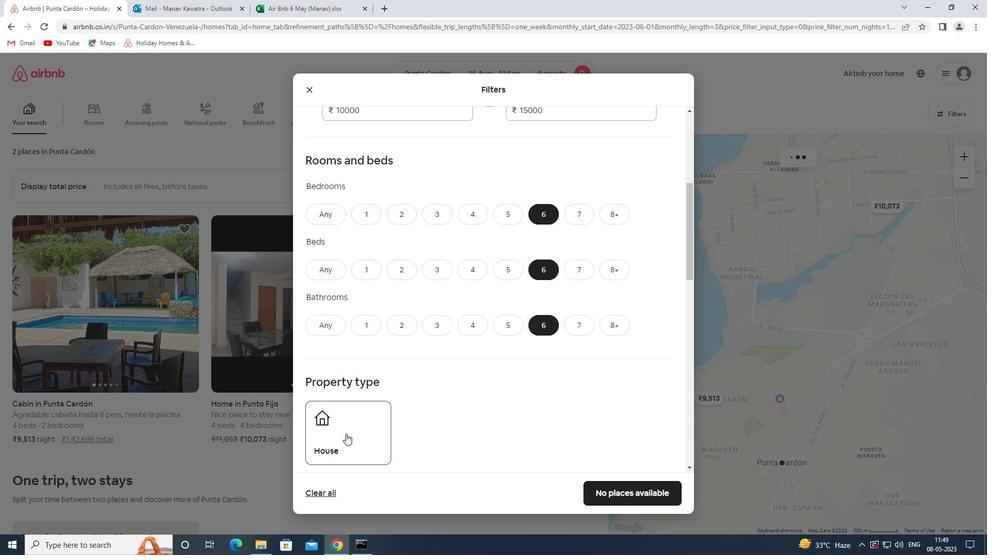 
Action: Mouse moved to (450, 337)
Screenshot: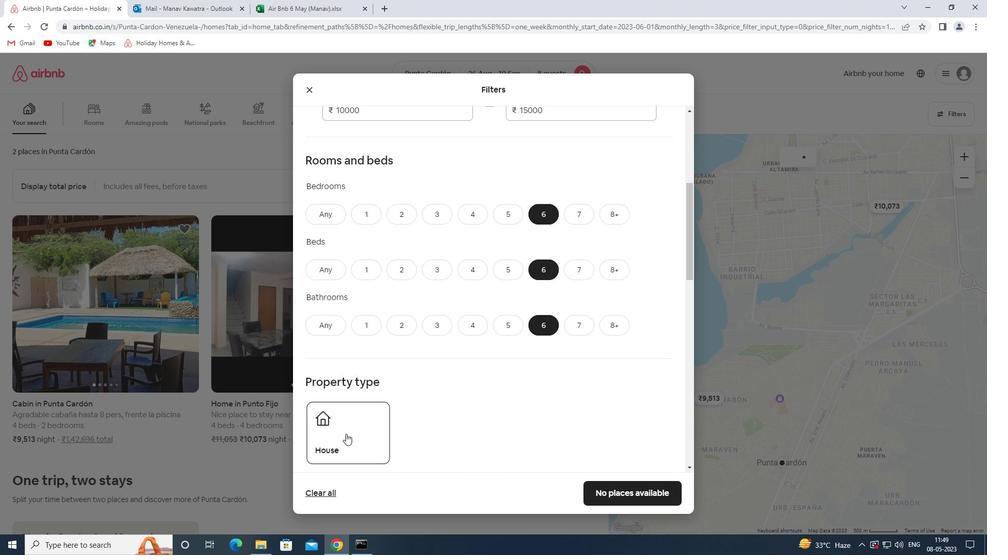 
Action: Mouse scrolled (450, 337) with delta (0, 0)
Screenshot: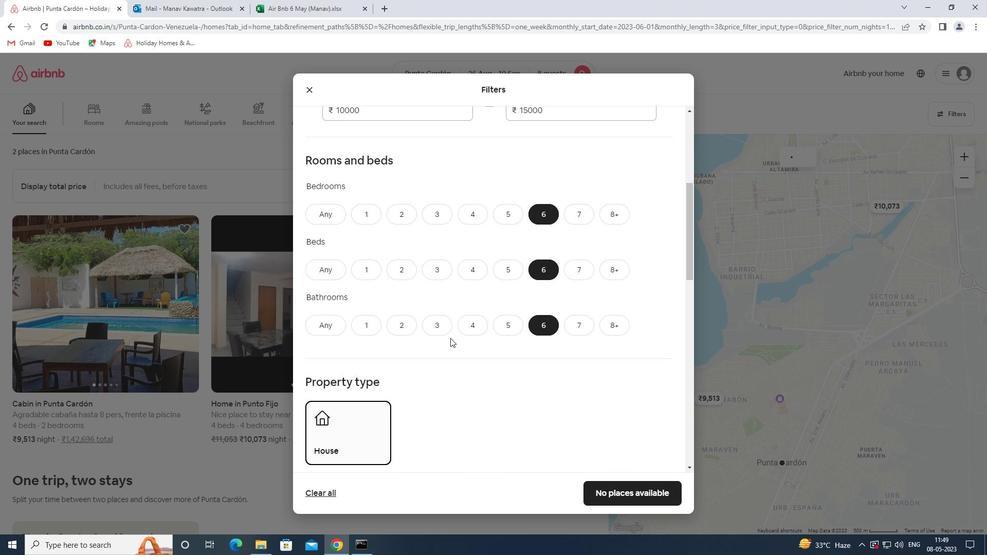
Action: Mouse scrolled (450, 337) with delta (0, 0)
Screenshot: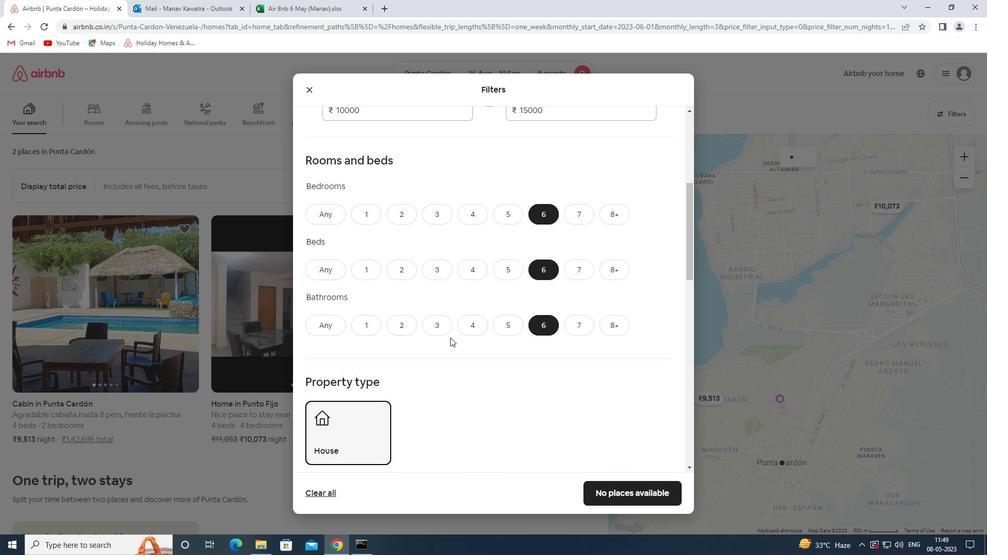 
Action: Mouse scrolled (450, 337) with delta (0, 0)
Screenshot: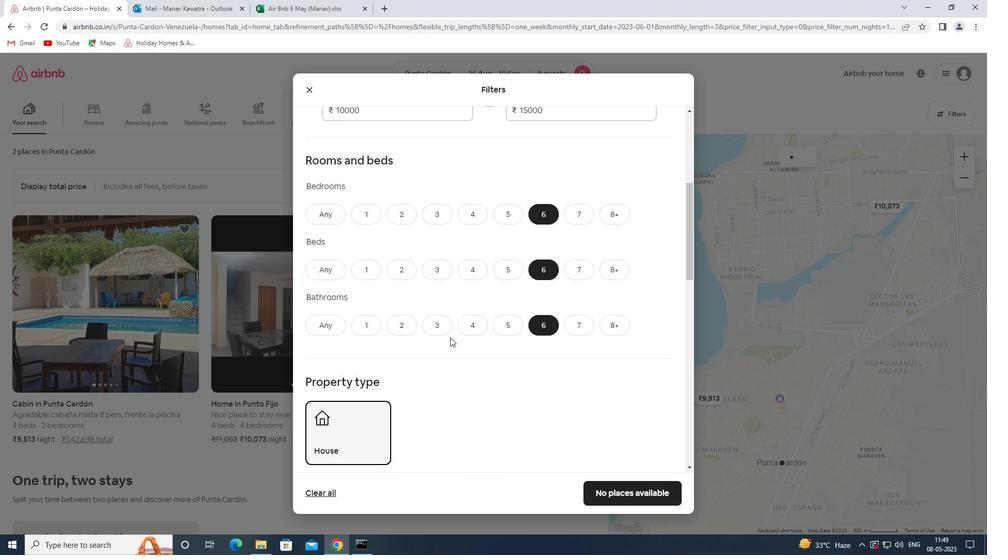 
Action: Mouse moved to (363, 378)
Screenshot: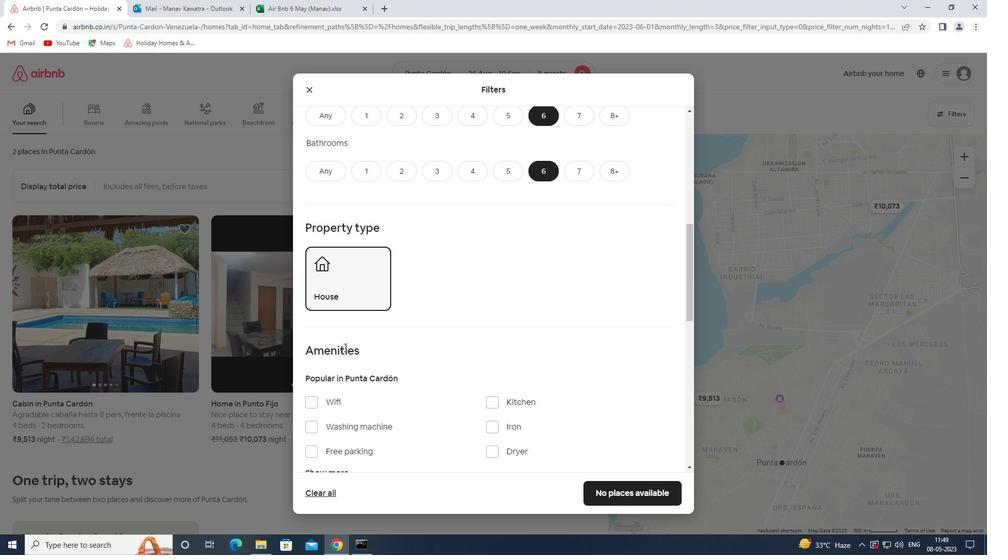 
Action: Mouse scrolled (363, 377) with delta (0, 0)
Screenshot: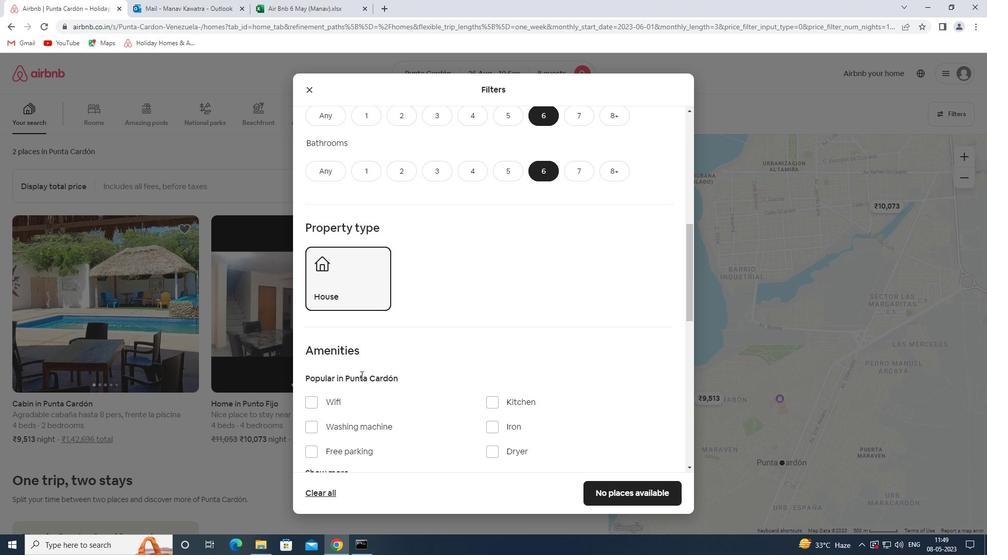 
Action: Mouse scrolled (363, 377) with delta (0, 0)
Screenshot: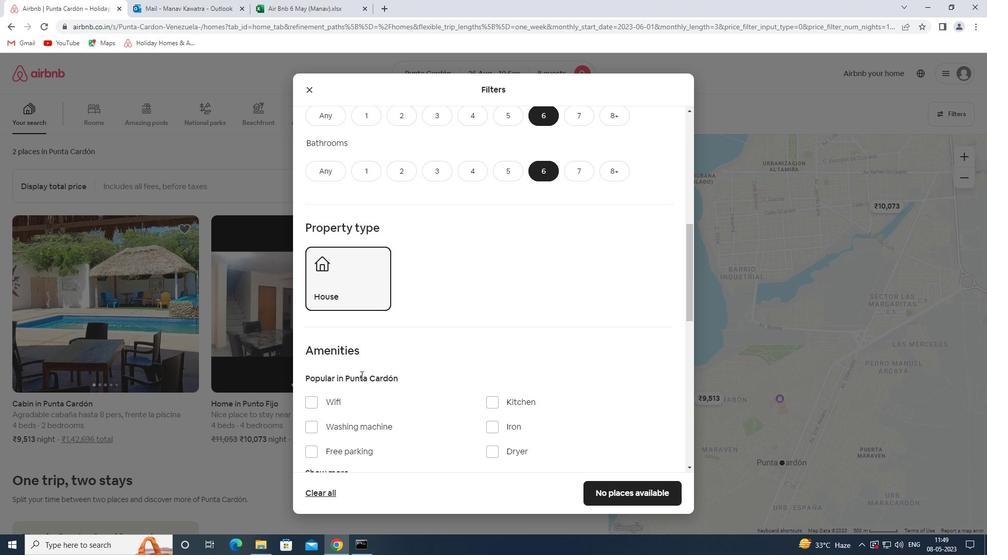 
Action: Mouse moved to (317, 303)
Screenshot: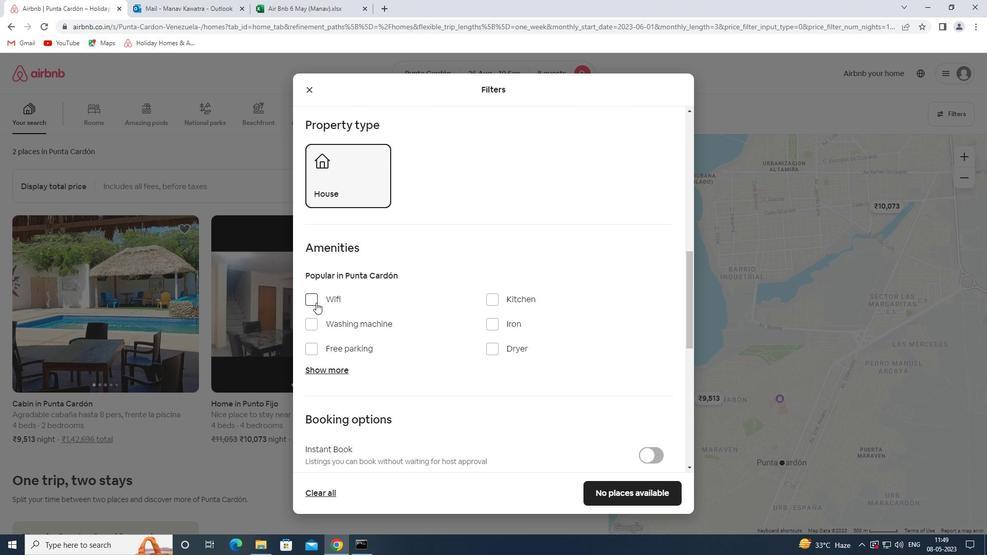 
Action: Mouse pressed left at (317, 303)
Screenshot: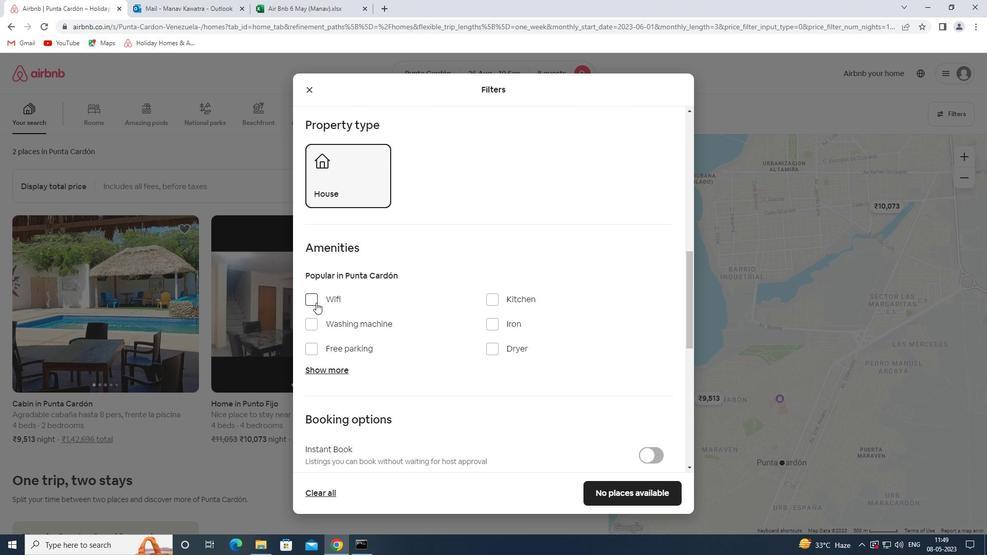 
Action: Mouse moved to (356, 348)
Screenshot: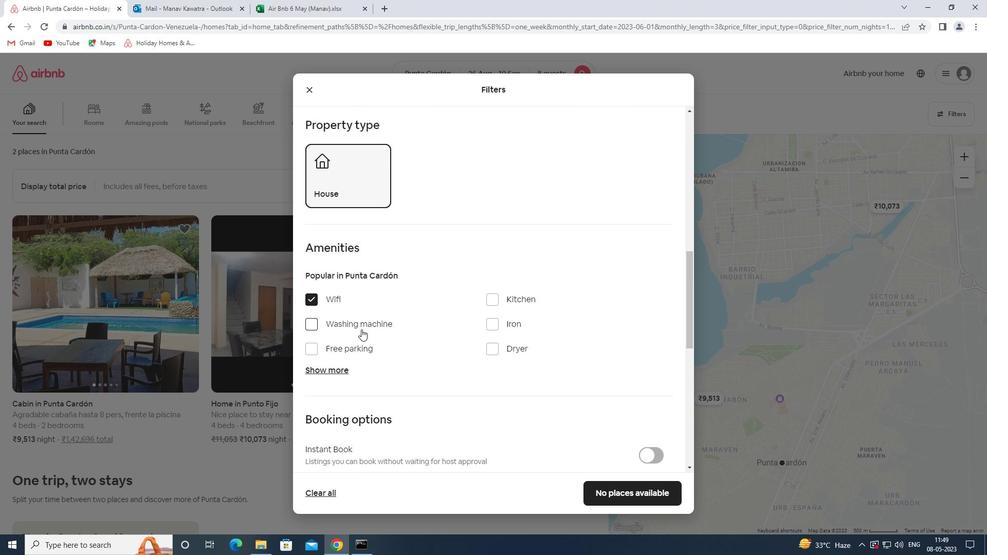 
Action: Mouse pressed left at (356, 348)
Screenshot: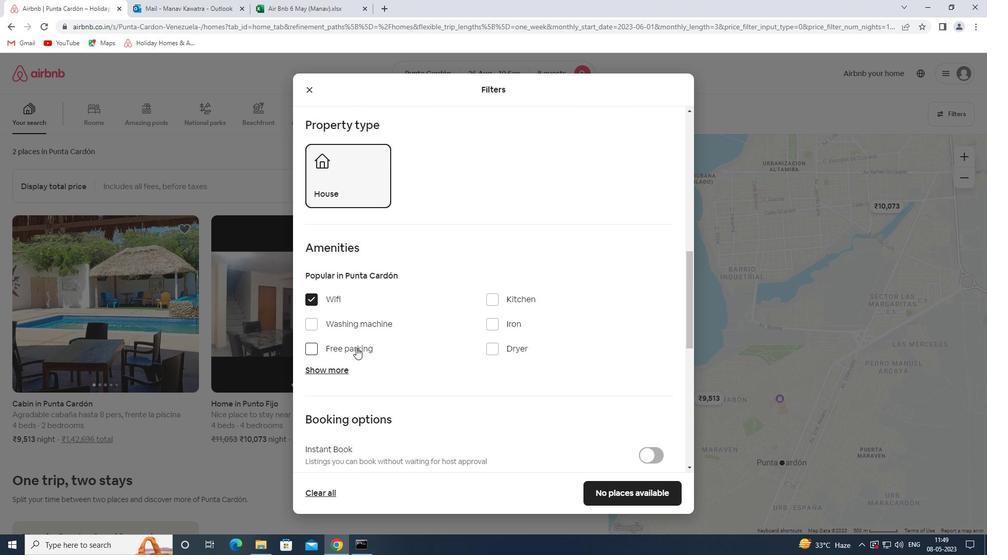 
Action: Mouse moved to (338, 370)
Screenshot: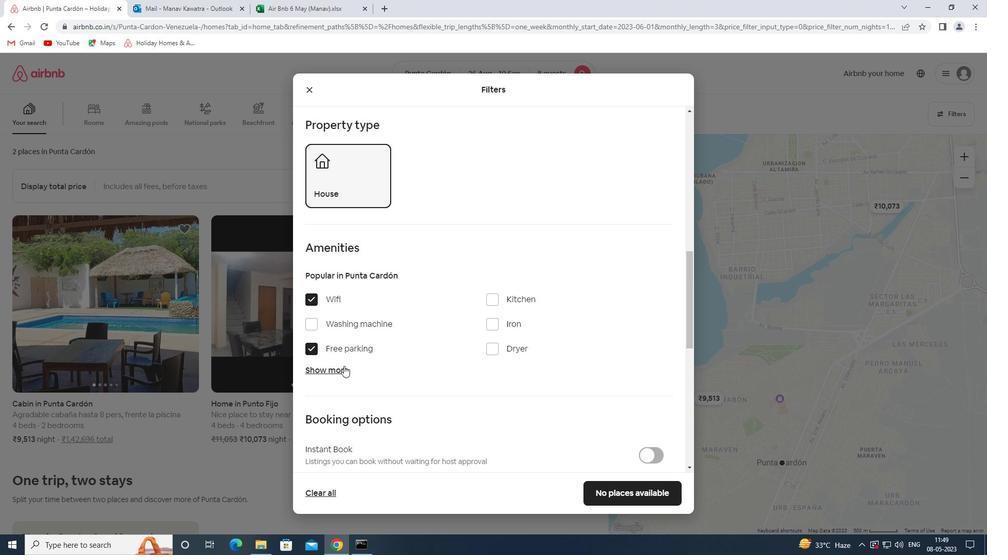 
Action: Mouse pressed left at (338, 370)
Screenshot: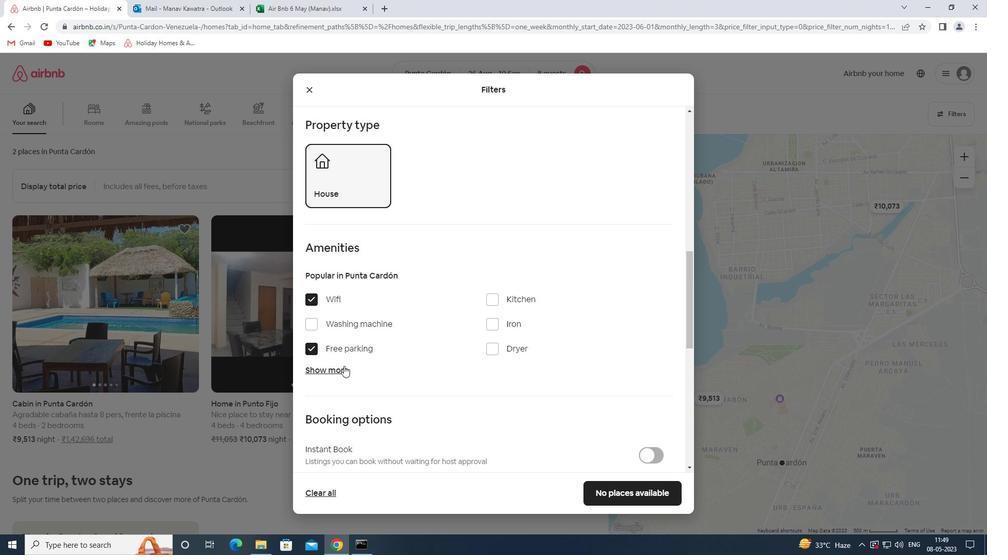 
Action: Mouse moved to (503, 401)
Screenshot: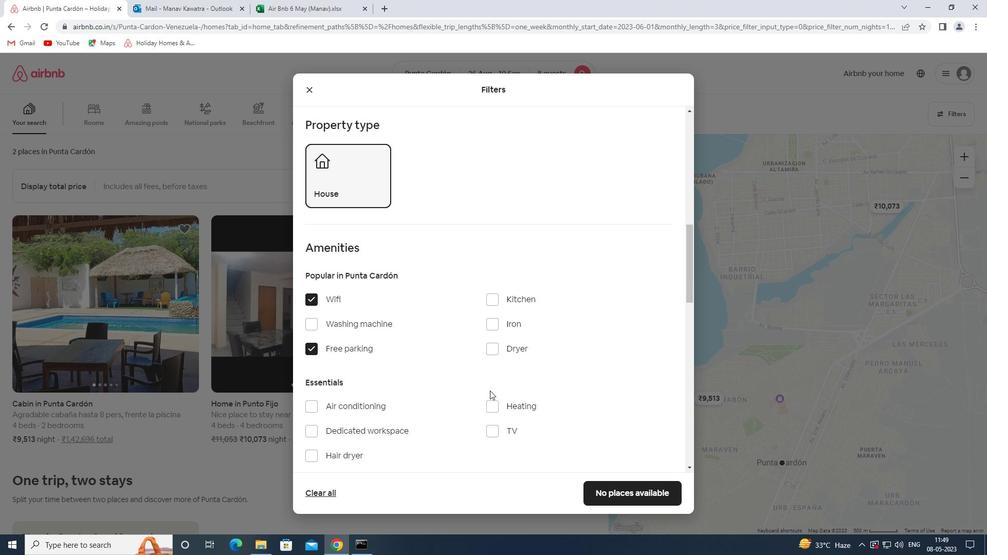 
Action: Mouse scrolled (503, 400) with delta (0, 0)
Screenshot: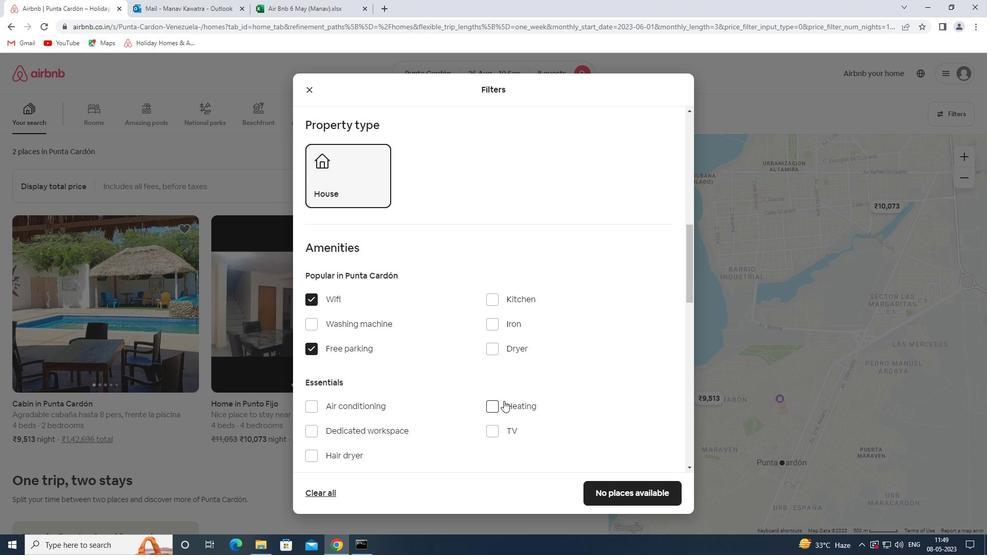 
Action: Mouse moved to (501, 376)
Screenshot: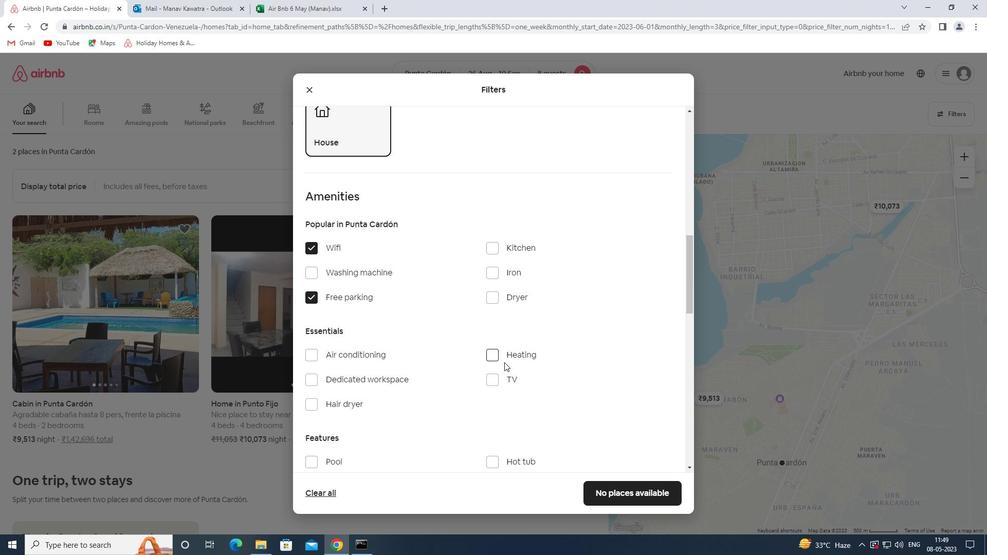 
Action: Mouse pressed left at (501, 376)
Screenshot: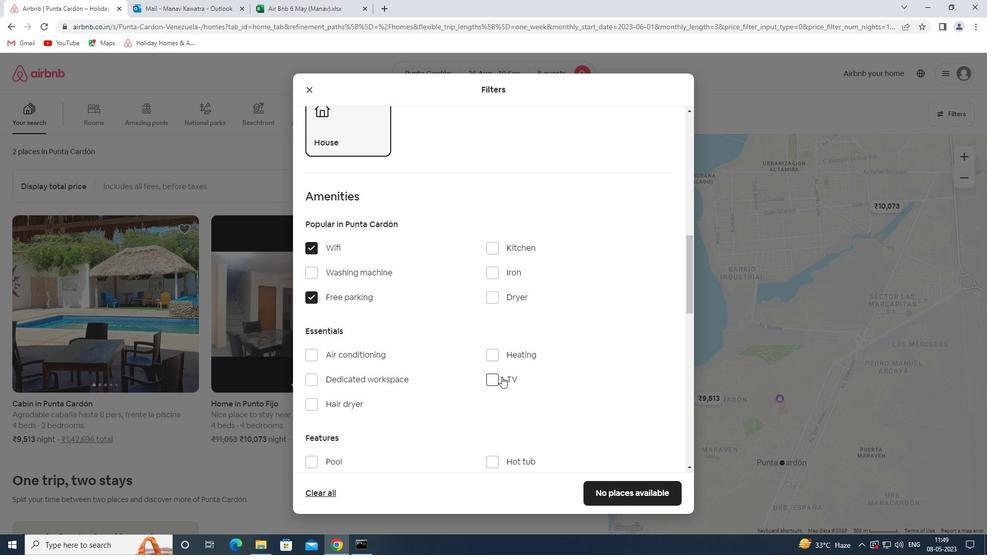 
Action: Mouse moved to (434, 374)
Screenshot: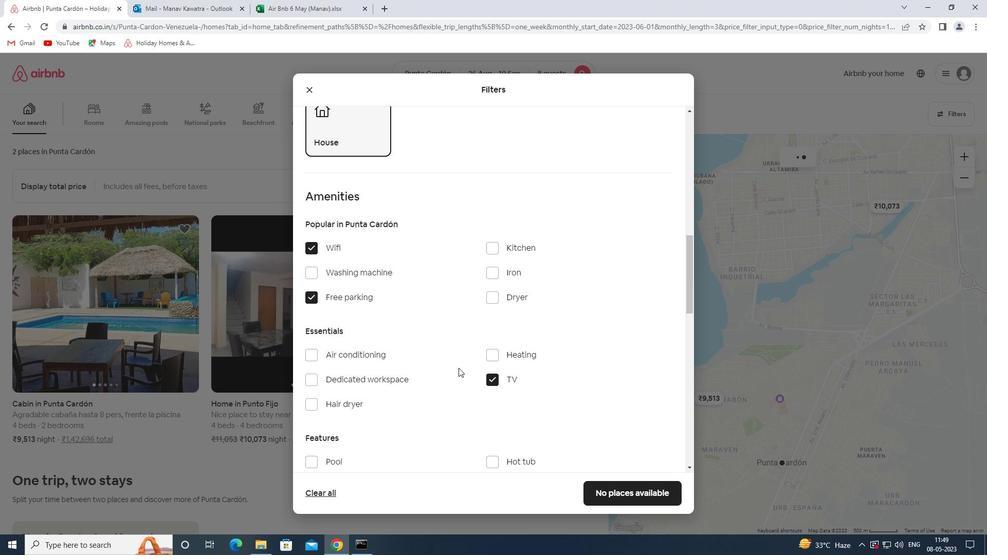 
Action: Mouse scrolled (434, 373) with delta (0, 0)
Screenshot: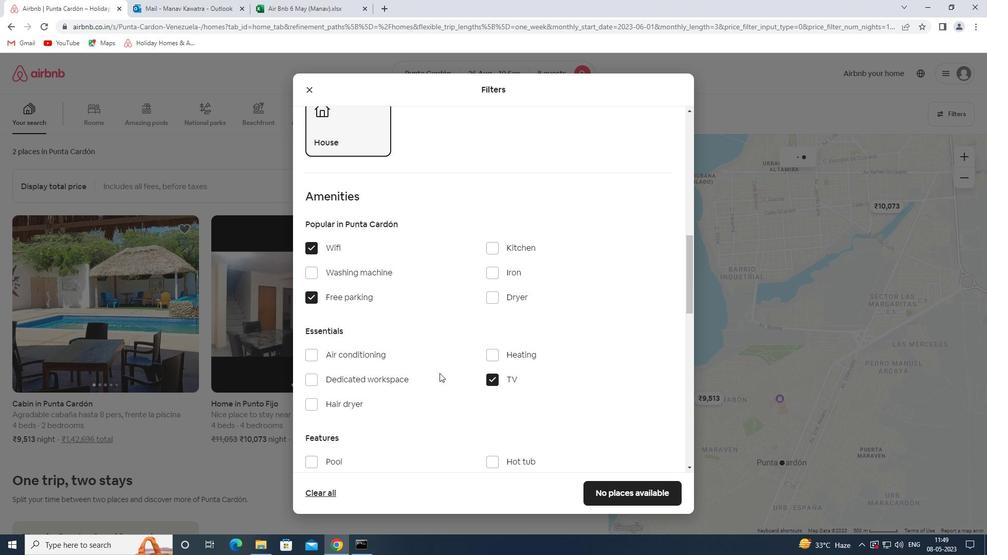 
Action: Mouse scrolled (434, 373) with delta (0, 0)
Screenshot: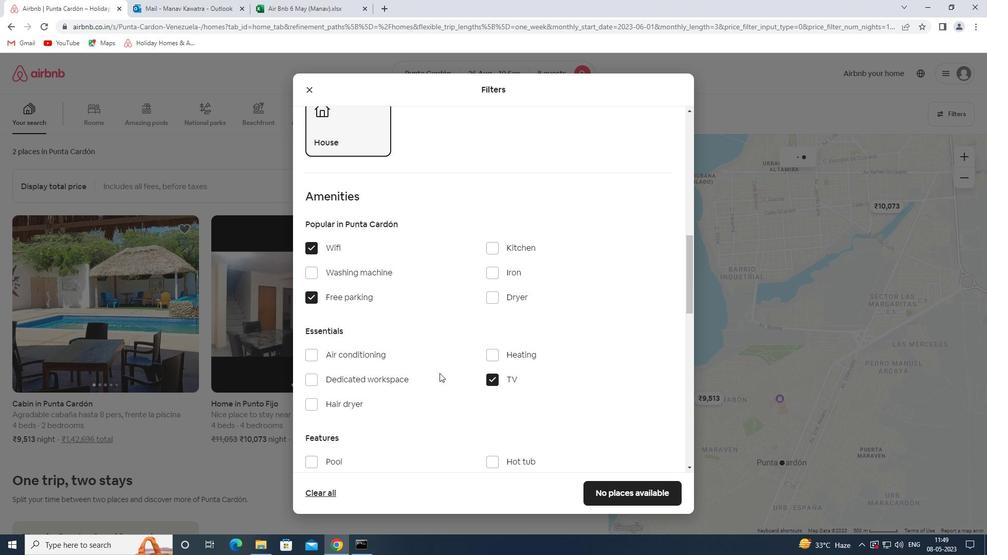 
Action: Mouse moved to (331, 408)
Screenshot: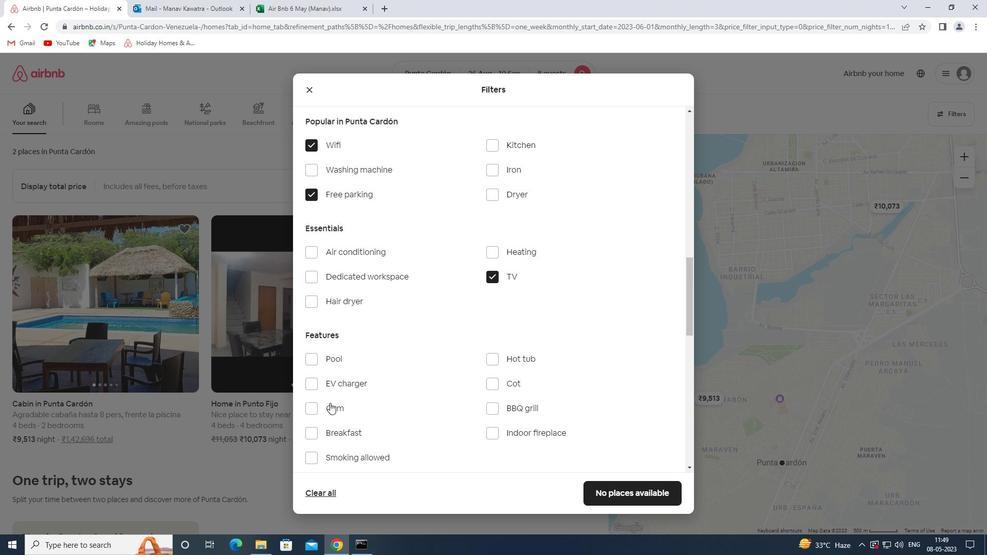 
Action: Mouse pressed left at (331, 408)
Screenshot: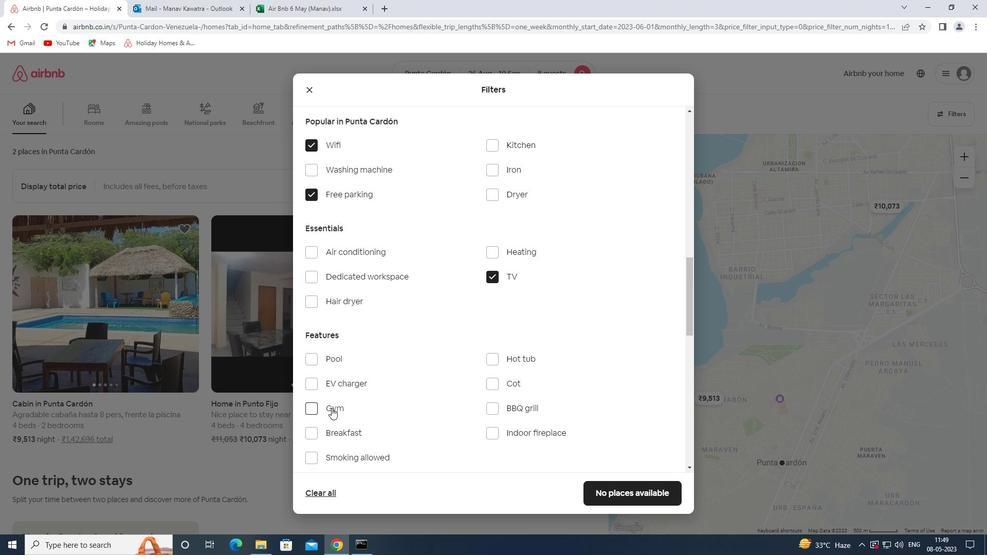 
Action: Mouse moved to (351, 432)
Screenshot: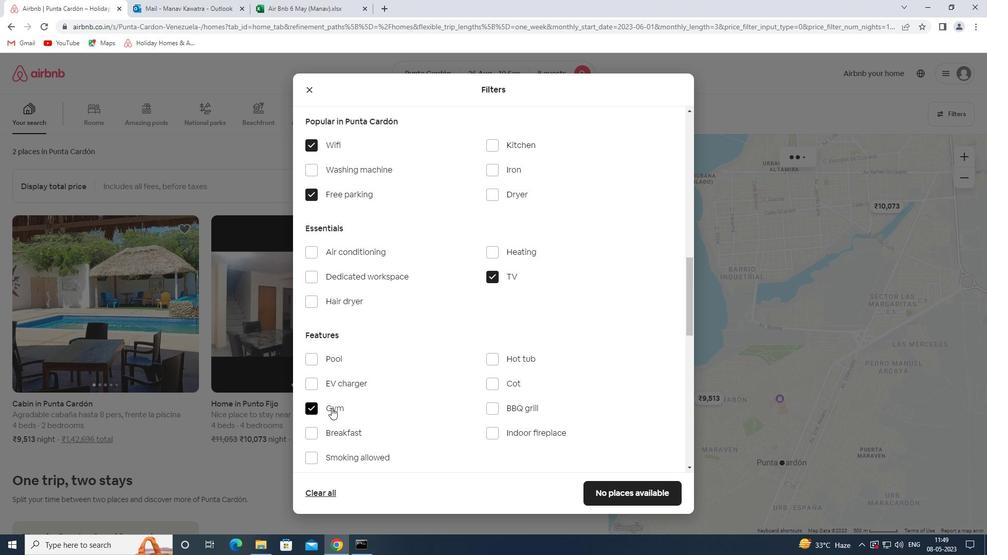 
Action: Mouse pressed left at (351, 432)
Screenshot: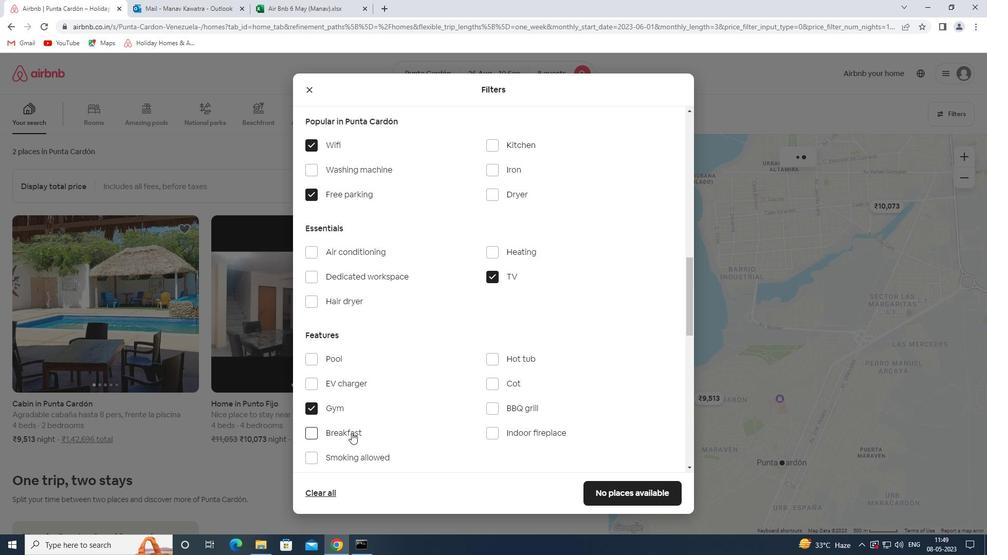 
Action: Mouse moved to (478, 339)
Screenshot: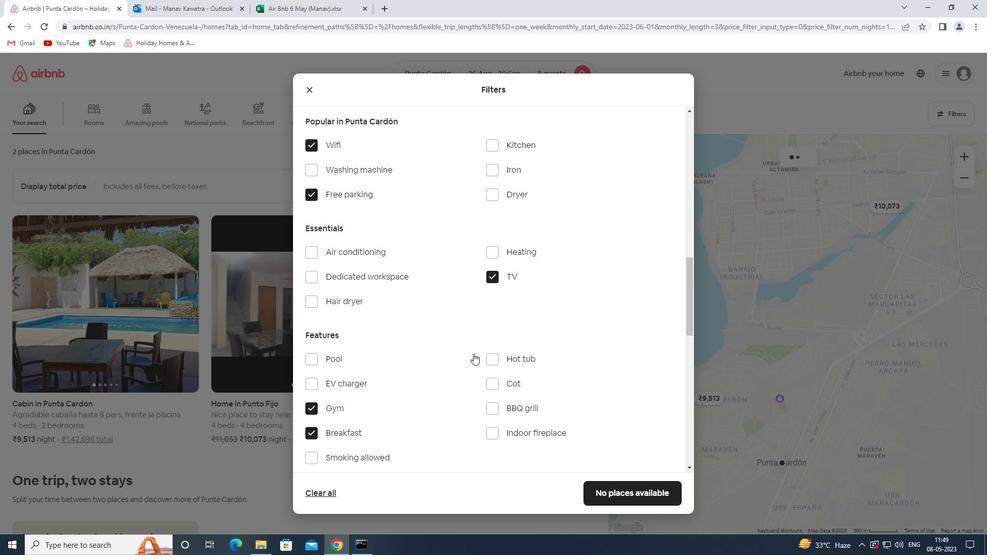 
Action: Mouse scrolled (478, 338) with delta (0, 0)
Screenshot: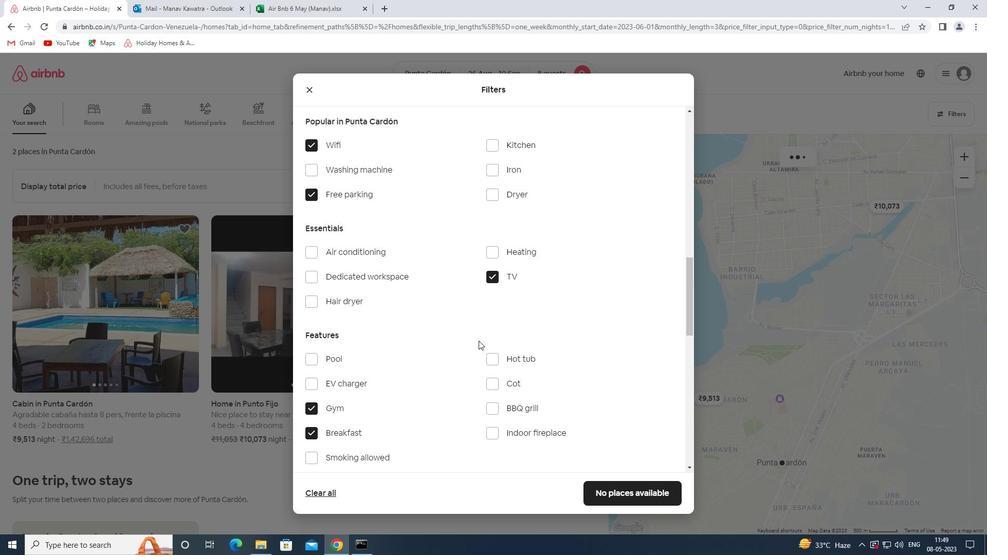 
Action: Mouse scrolled (478, 338) with delta (0, 0)
Screenshot: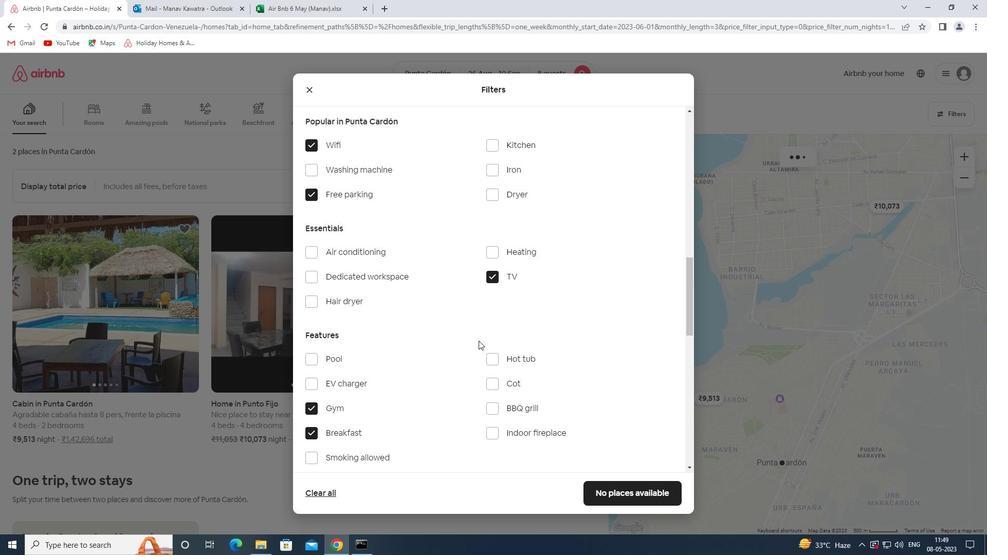 
Action: Mouse scrolled (478, 338) with delta (0, 0)
Screenshot: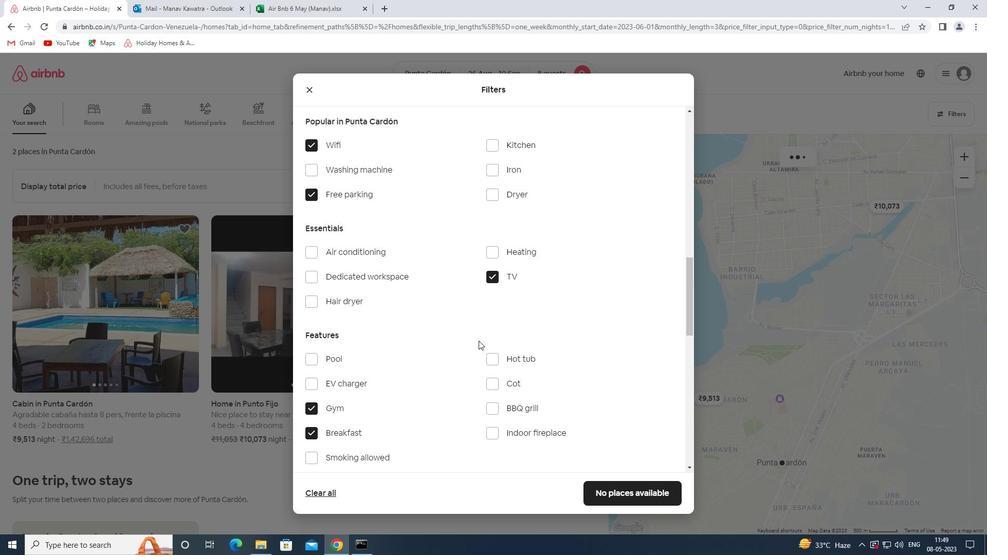 
Action: Mouse scrolled (478, 338) with delta (0, 0)
Screenshot: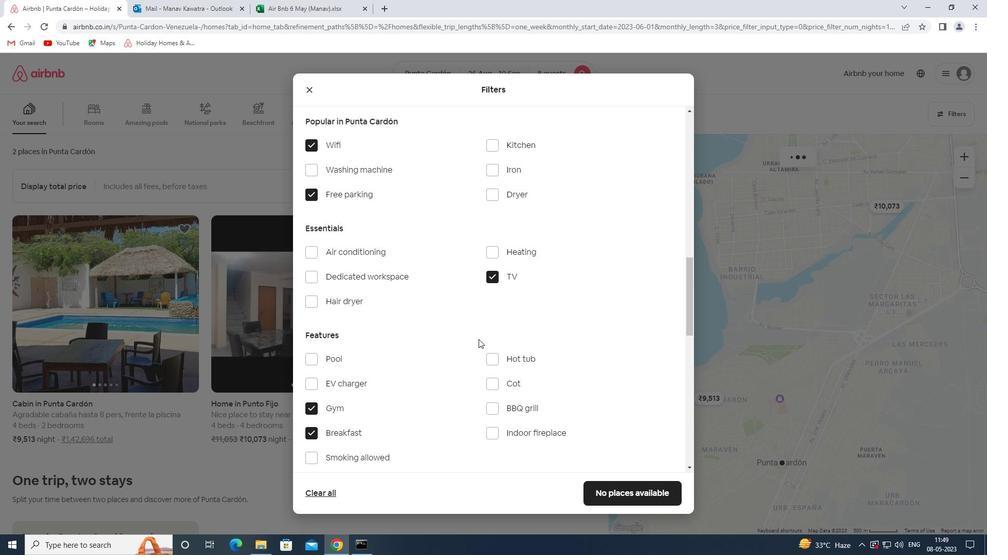
Action: Mouse moved to (654, 449)
Screenshot: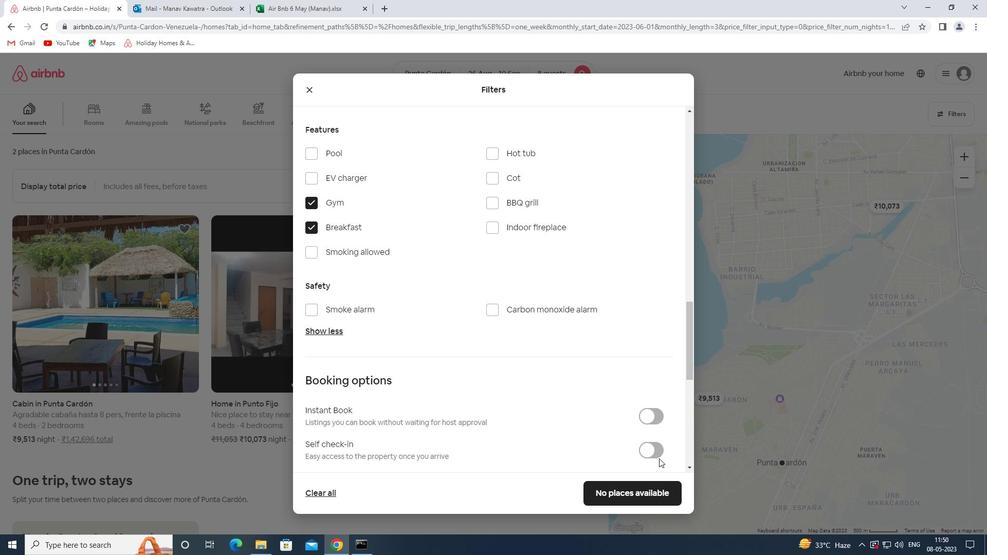 
Action: Mouse pressed left at (654, 449)
Screenshot: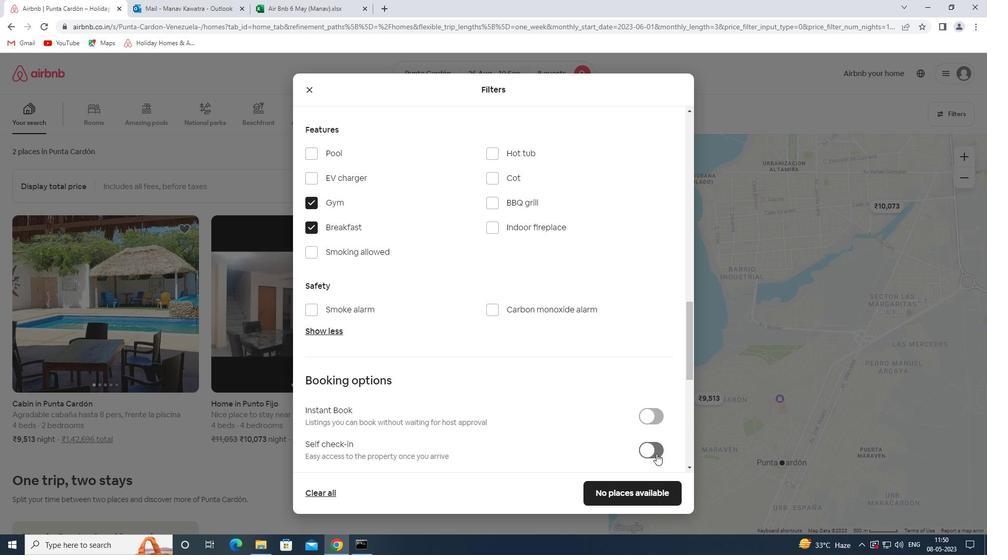 
Action: Mouse moved to (477, 387)
Screenshot: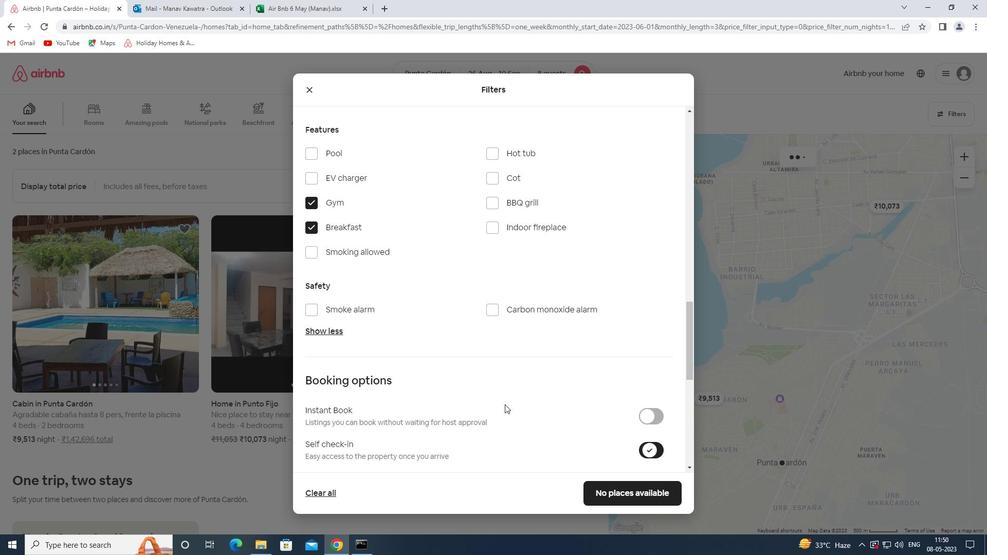 
Action: Mouse scrolled (477, 387) with delta (0, 0)
Screenshot: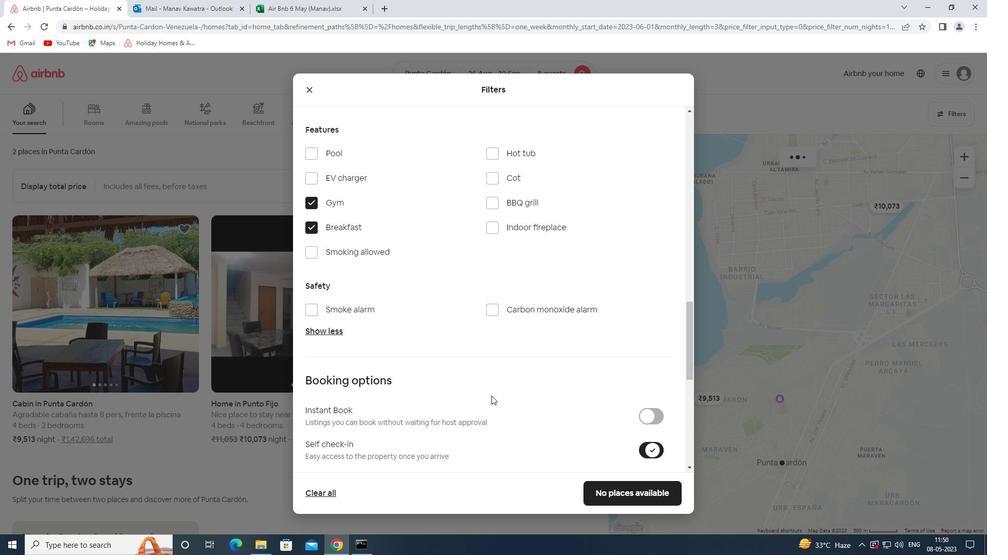
Action: Mouse scrolled (477, 387) with delta (0, 0)
Screenshot: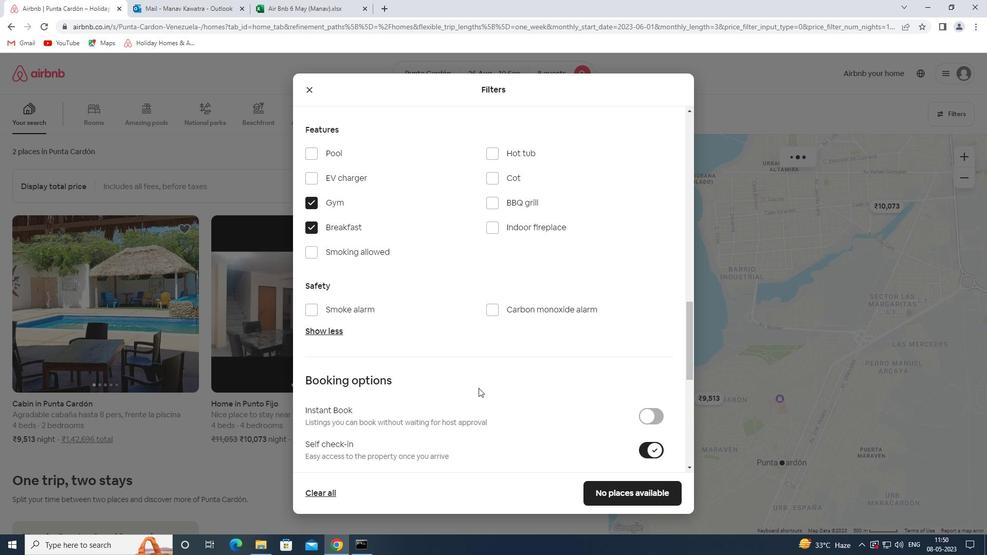 
Action: Mouse scrolled (477, 387) with delta (0, 0)
Screenshot: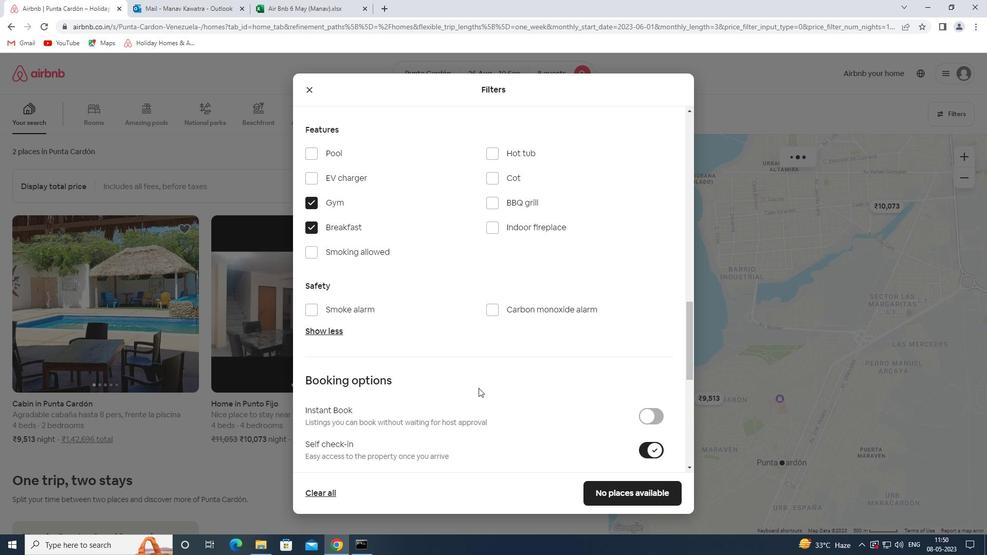
Action: Mouse scrolled (477, 387) with delta (0, 0)
Screenshot: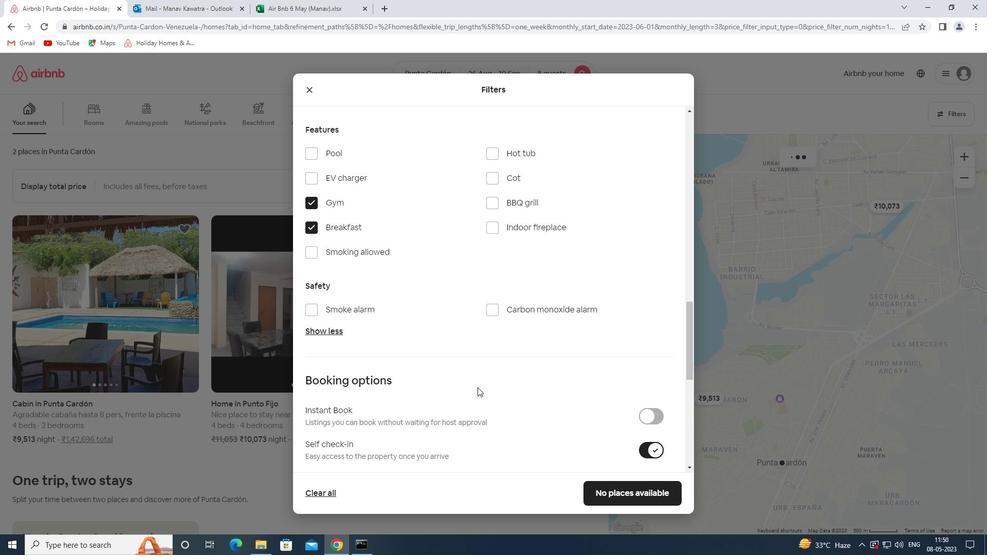 
Action: Mouse scrolled (477, 387) with delta (0, 0)
Screenshot: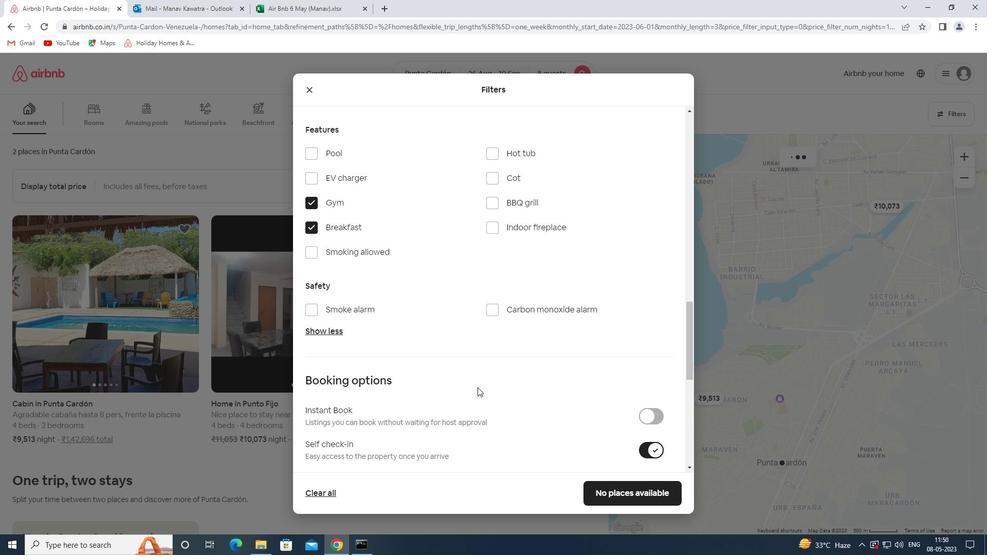 
Action: Mouse moved to (353, 381)
Screenshot: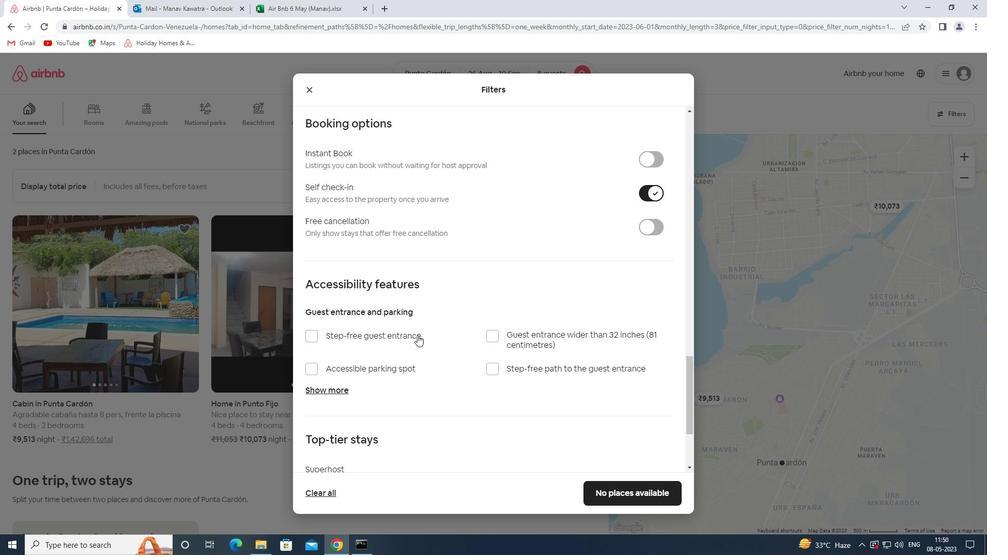 
Action: Mouse scrolled (353, 380) with delta (0, 0)
Screenshot: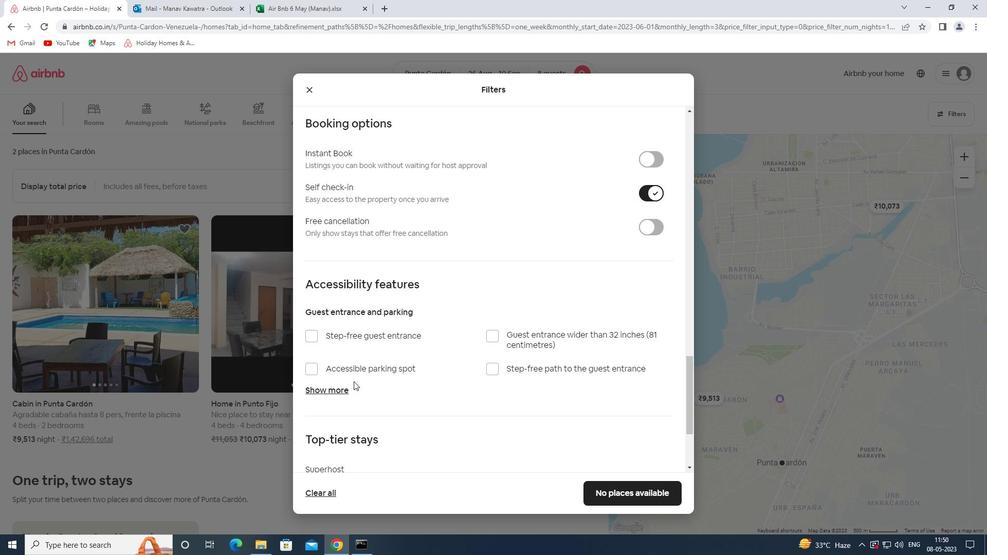 
Action: Mouse scrolled (353, 380) with delta (0, 0)
Screenshot: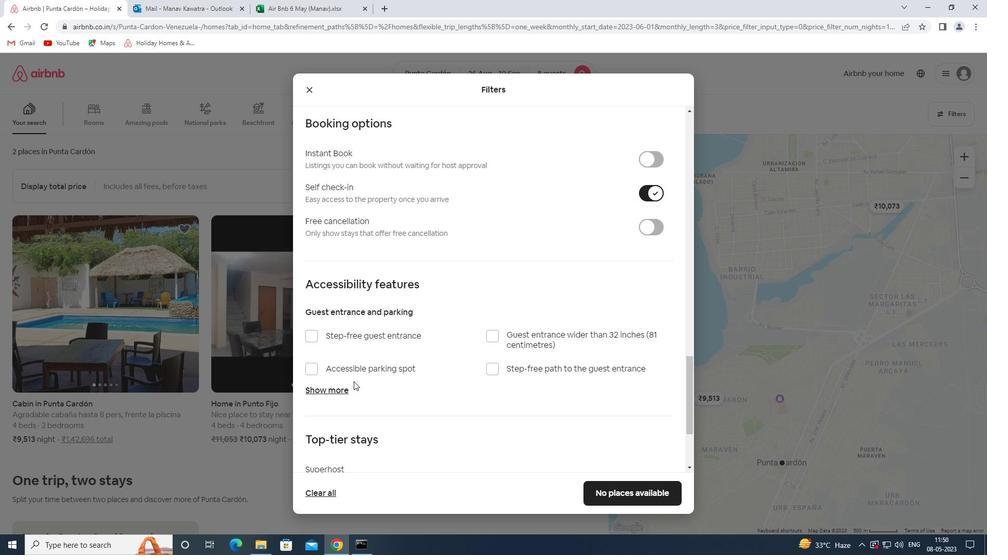 
Action: Mouse scrolled (353, 380) with delta (0, 0)
Screenshot: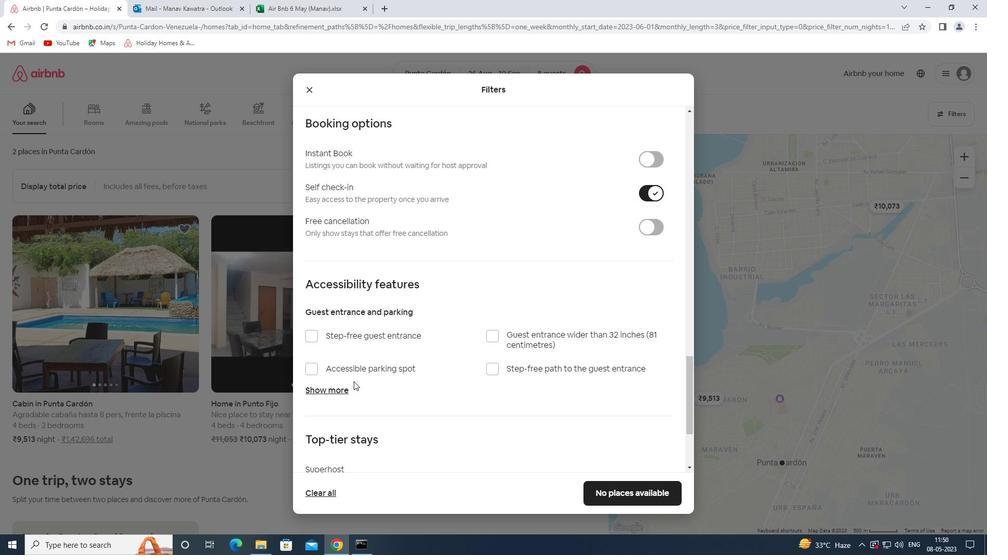 
Action: Mouse moved to (389, 424)
Screenshot: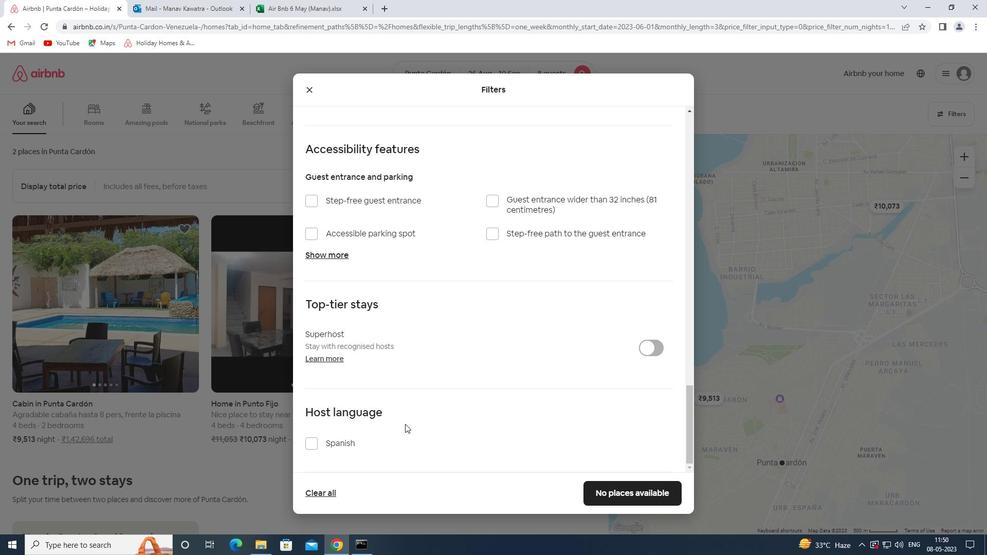 
Action: Mouse scrolled (389, 423) with delta (0, 0)
Screenshot: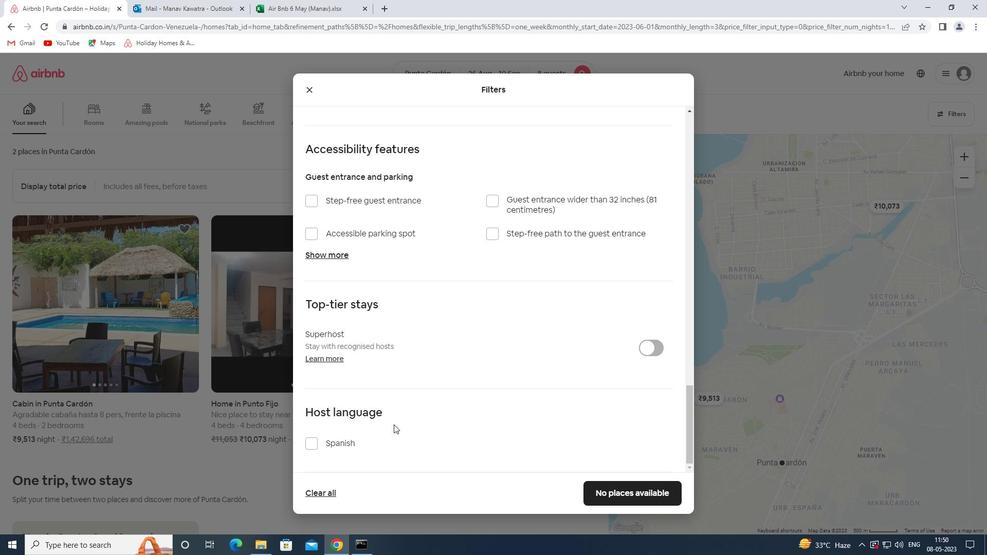 
Action: Mouse moved to (389, 424)
Screenshot: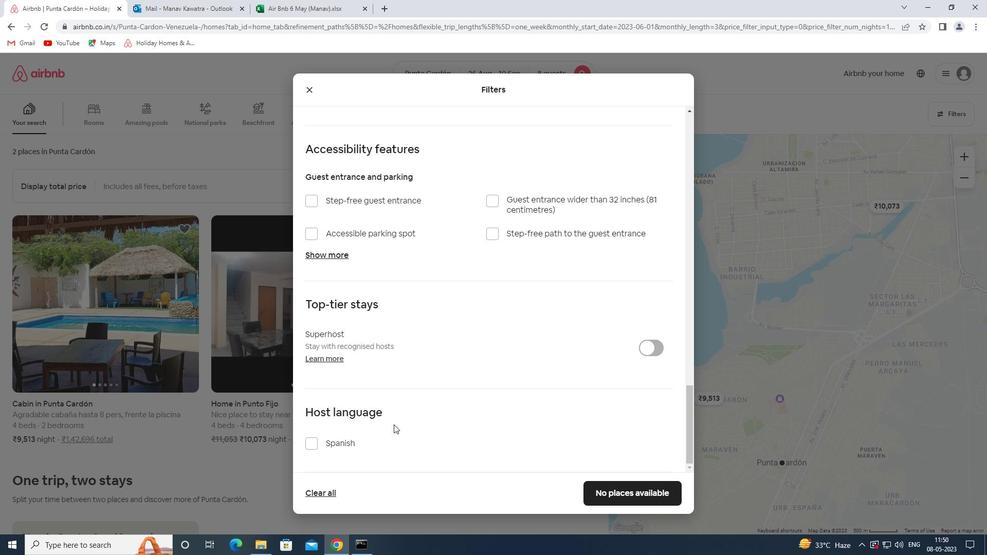 
Action: Mouse scrolled (389, 423) with delta (0, 0)
Screenshot: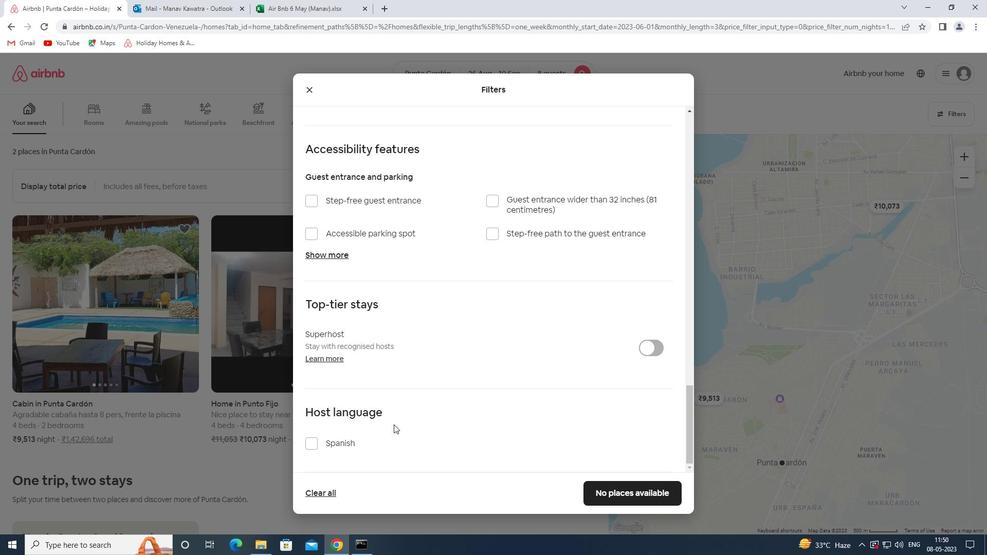 
Action: Mouse moved to (380, 421)
Screenshot: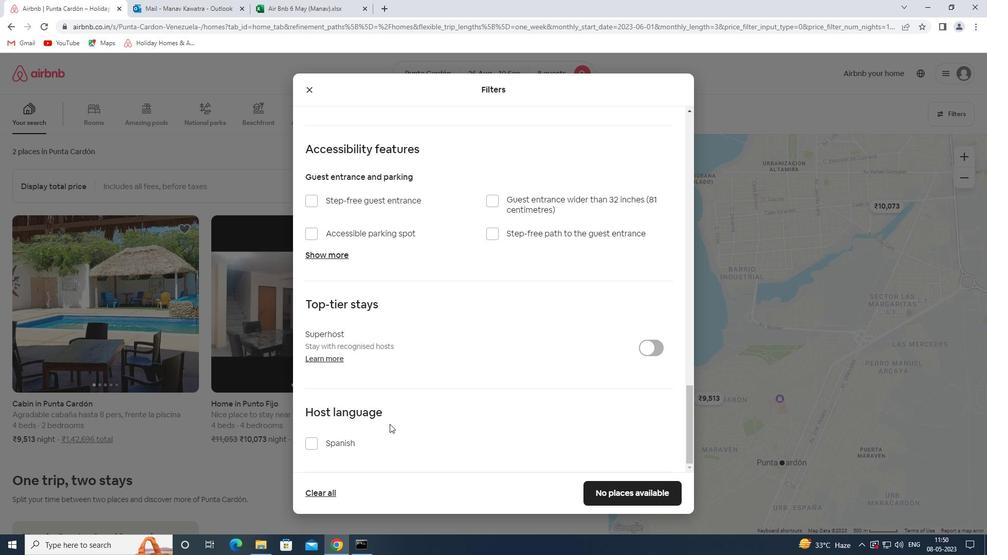 
Action: Mouse scrolled (380, 420) with delta (0, 0)
Screenshot: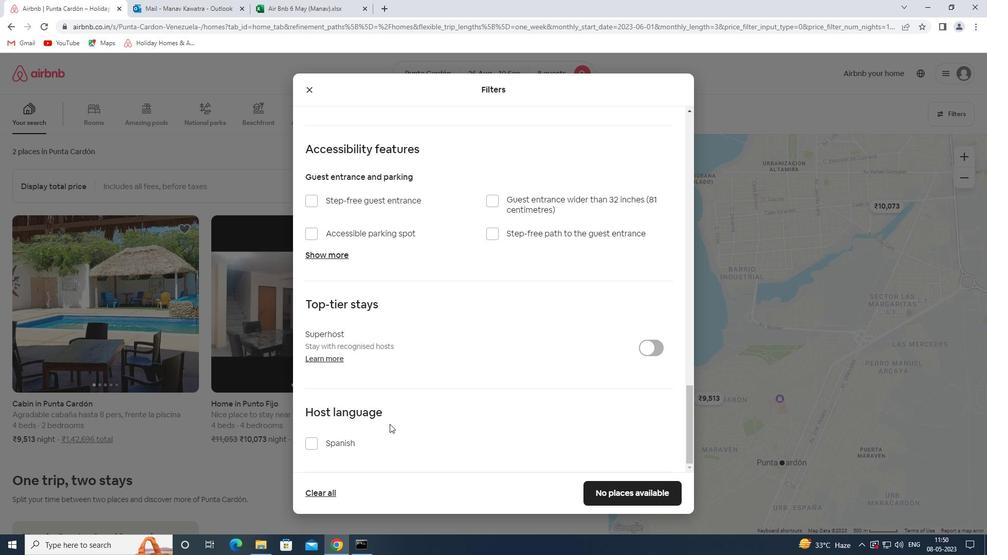 
Action: Mouse moved to (634, 490)
Screenshot: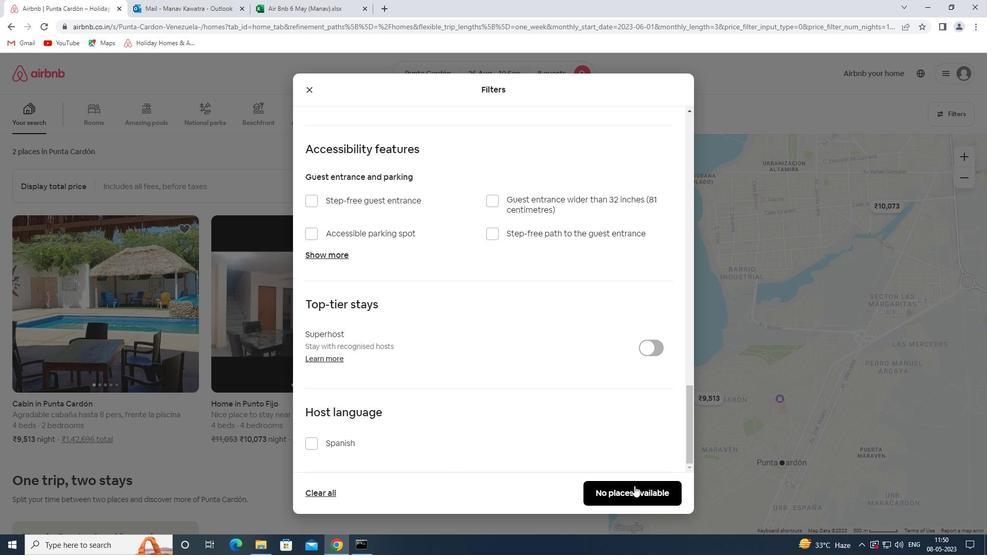 
Action: Mouse pressed left at (634, 490)
Screenshot: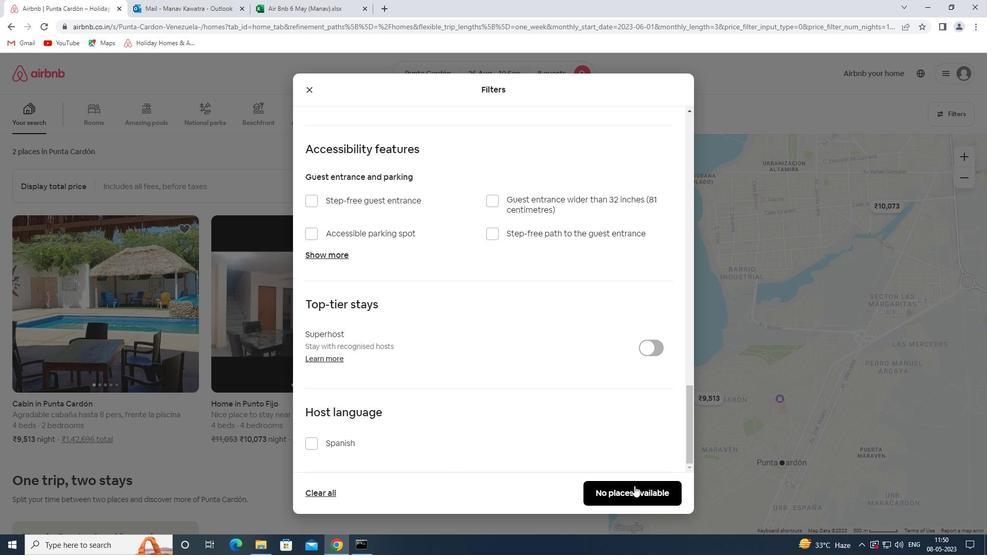 
Action: Mouse moved to (616, 485)
Screenshot: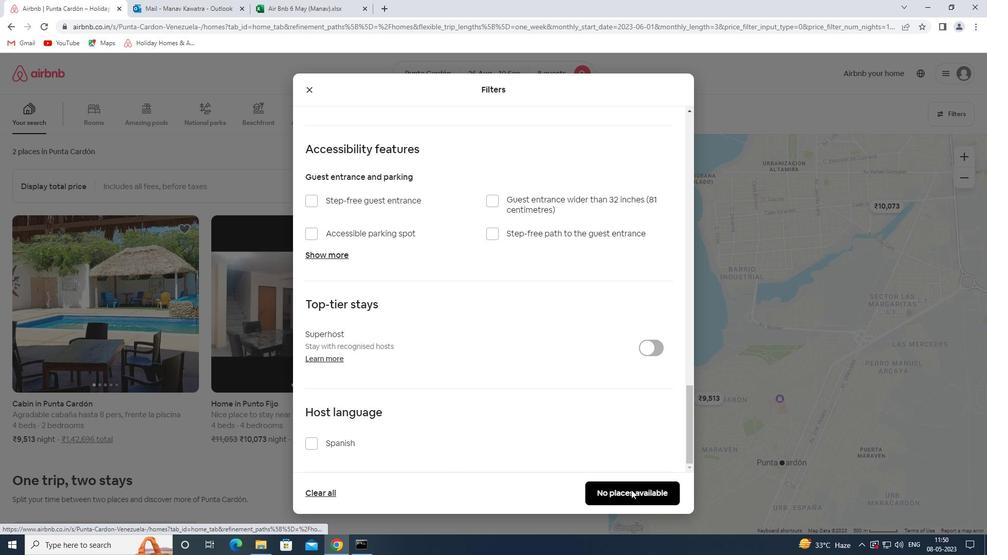 
